 Task: Add Attachment from Google Drive to Card Card0000000287 in Board Board0000000072 in Workspace WS0000000024 in Trello. Add Cover Orange to Card Card0000000287 in Board Board0000000072 in Workspace WS0000000024 in Trello. Add "Add Label …" with "Title" Title0000000287 to Button Button0000000287 to Card Card0000000287 in Board Board0000000072 in Workspace WS0000000024 in Trello. Add Description DS0000000287 to Card Card0000000287 in Board Board0000000072 in Workspace WS0000000024 in Trello. Add Comment CM0000000287 to Card Card0000000287 in Board Board0000000072 in Workspace WS0000000024 in Trello
Action: Mouse moved to (323, 453)
Screenshot: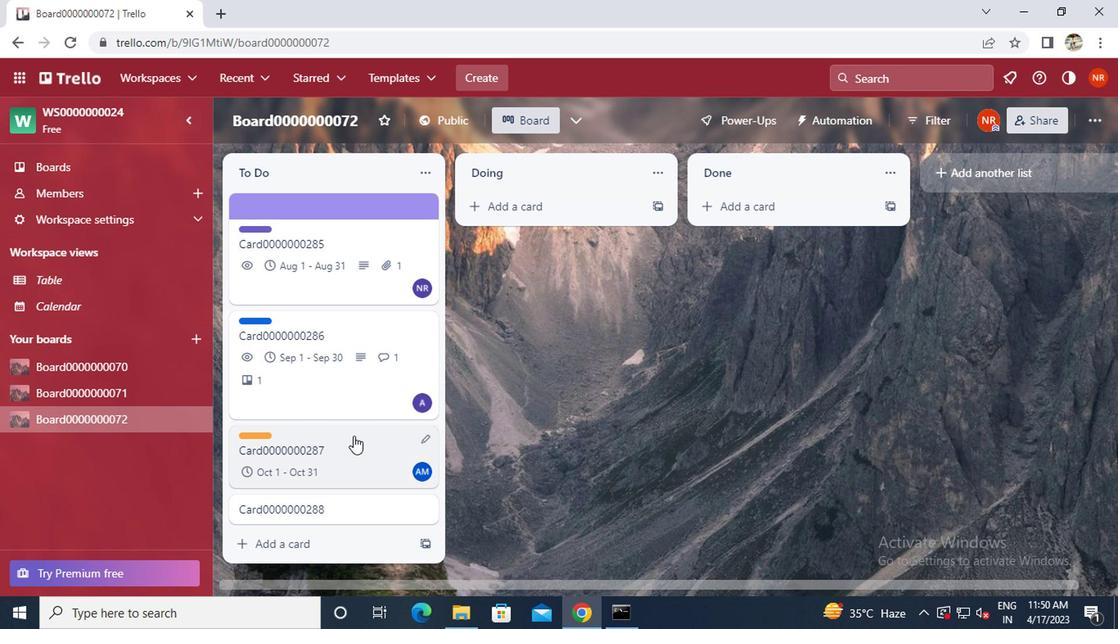 
Action: Mouse pressed left at (323, 453)
Screenshot: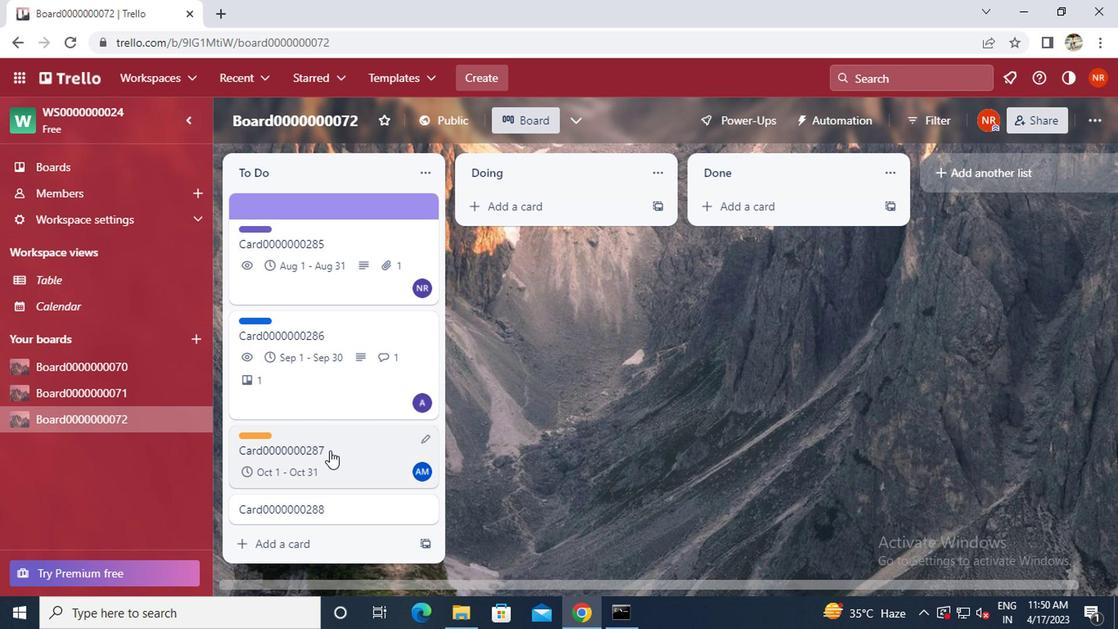 
Action: Mouse moved to (735, 340)
Screenshot: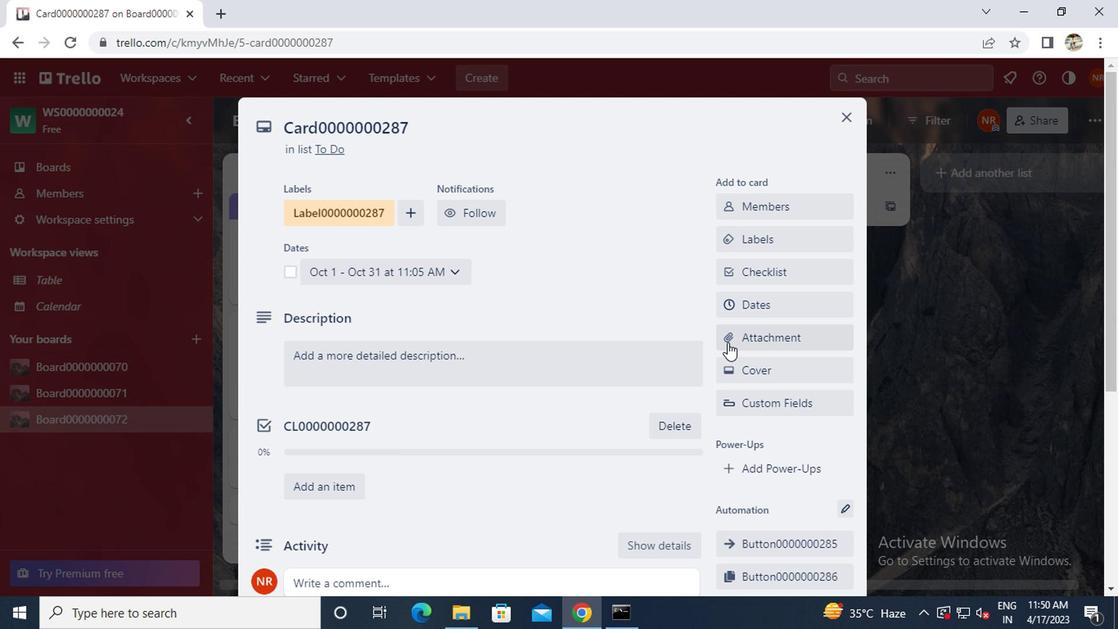 
Action: Mouse pressed left at (735, 340)
Screenshot: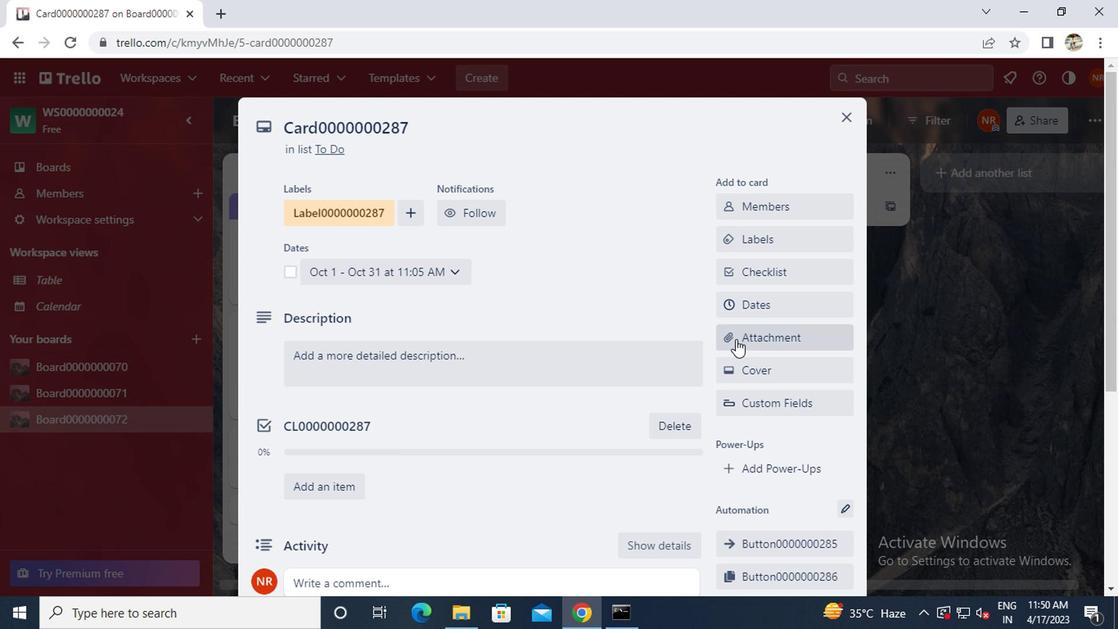 
Action: Mouse moved to (725, 201)
Screenshot: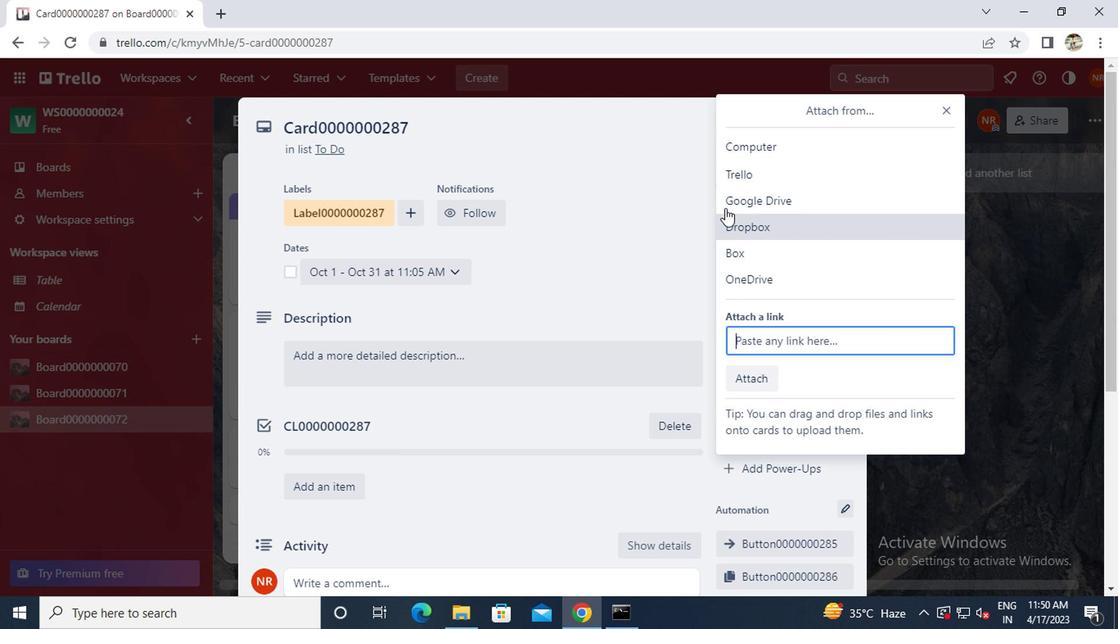 
Action: Mouse pressed left at (725, 201)
Screenshot: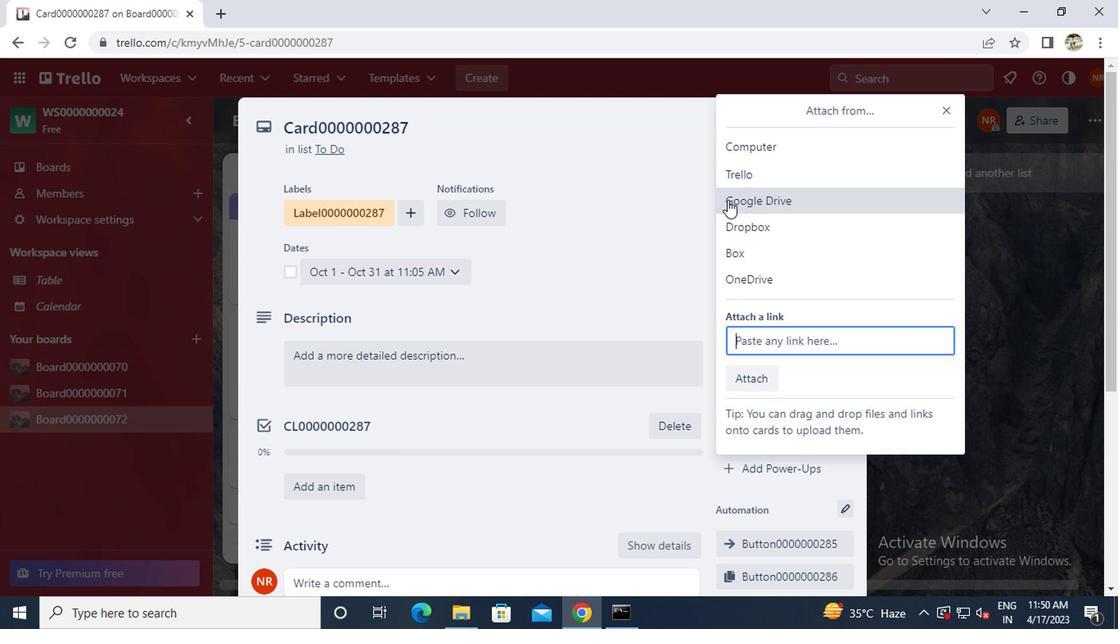 
Action: Mouse moved to (439, 362)
Screenshot: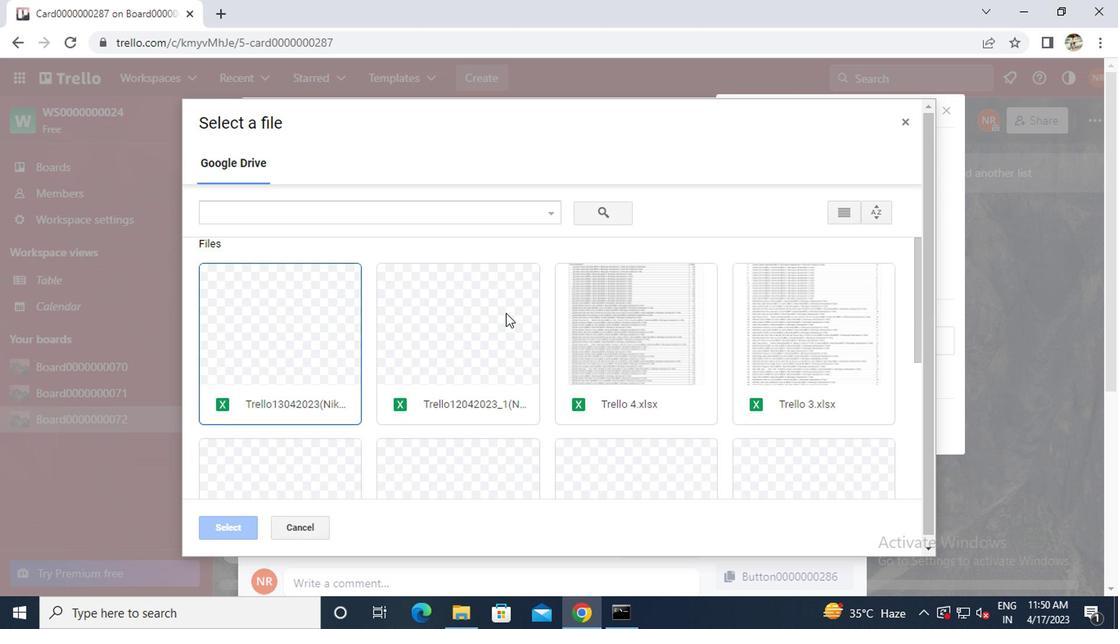 
Action: Mouse pressed left at (439, 362)
Screenshot: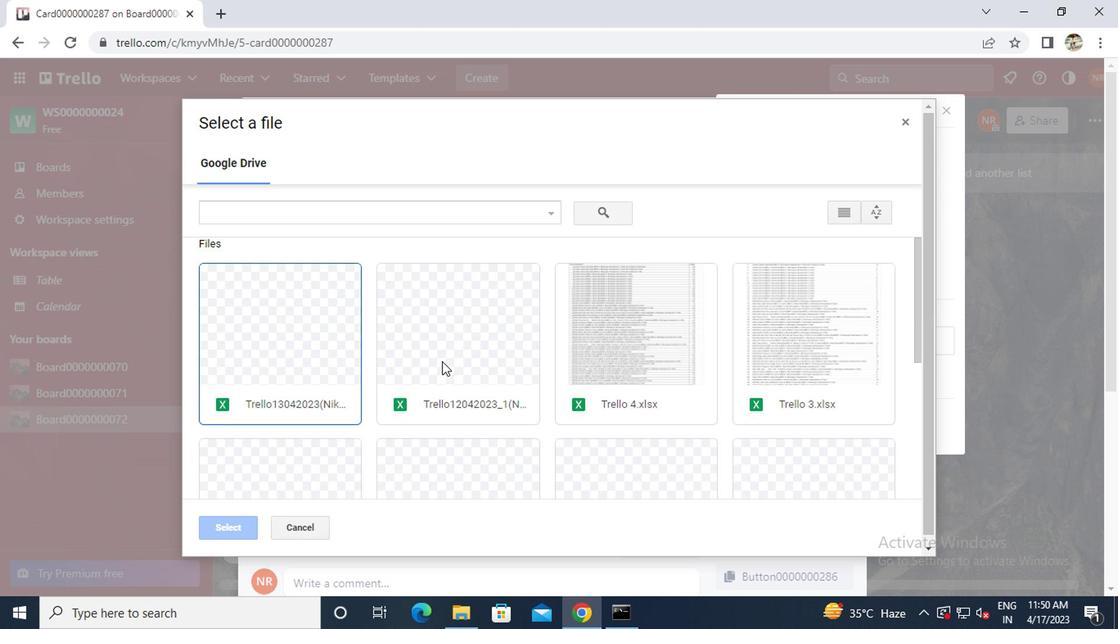 
Action: Mouse moved to (224, 528)
Screenshot: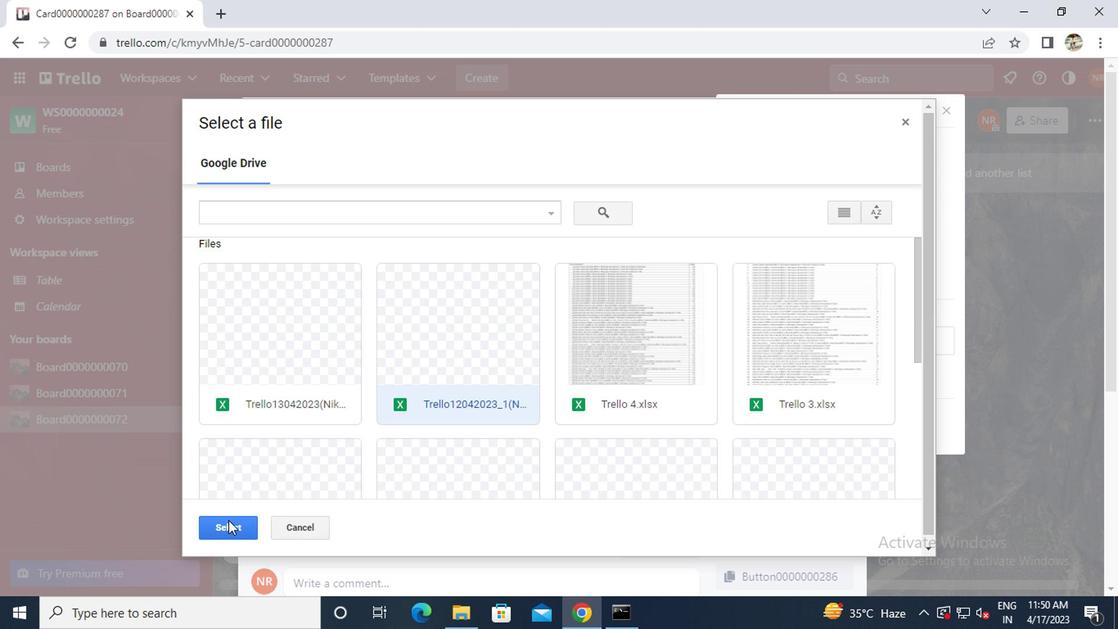 
Action: Mouse pressed left at (224, 528)
Screenshot: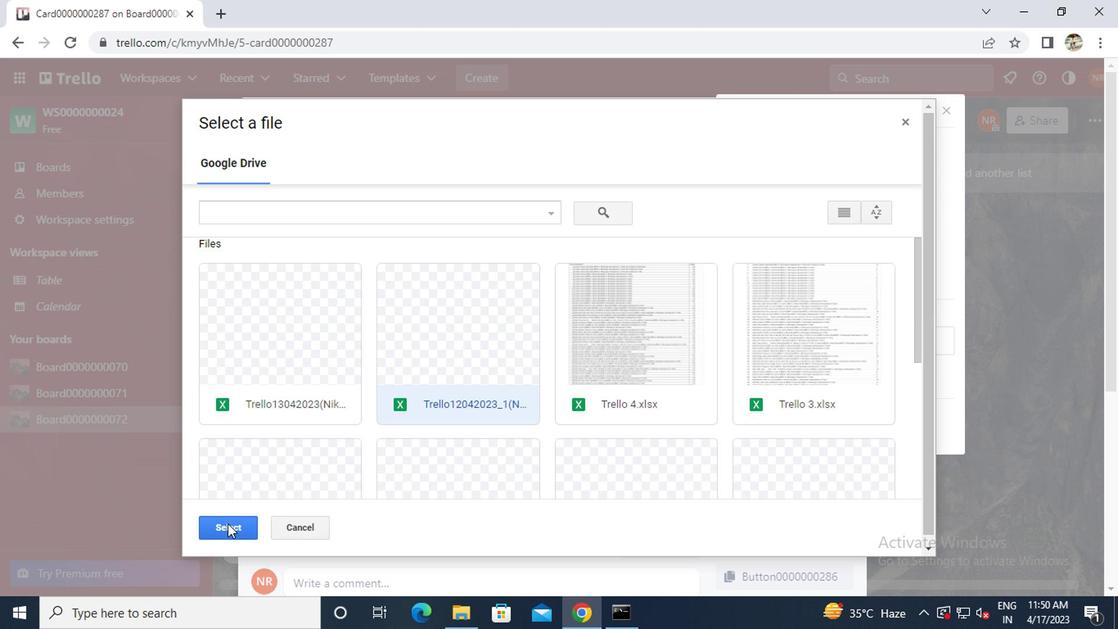
Action: Mouse moved to (736, 361)
Screenshot: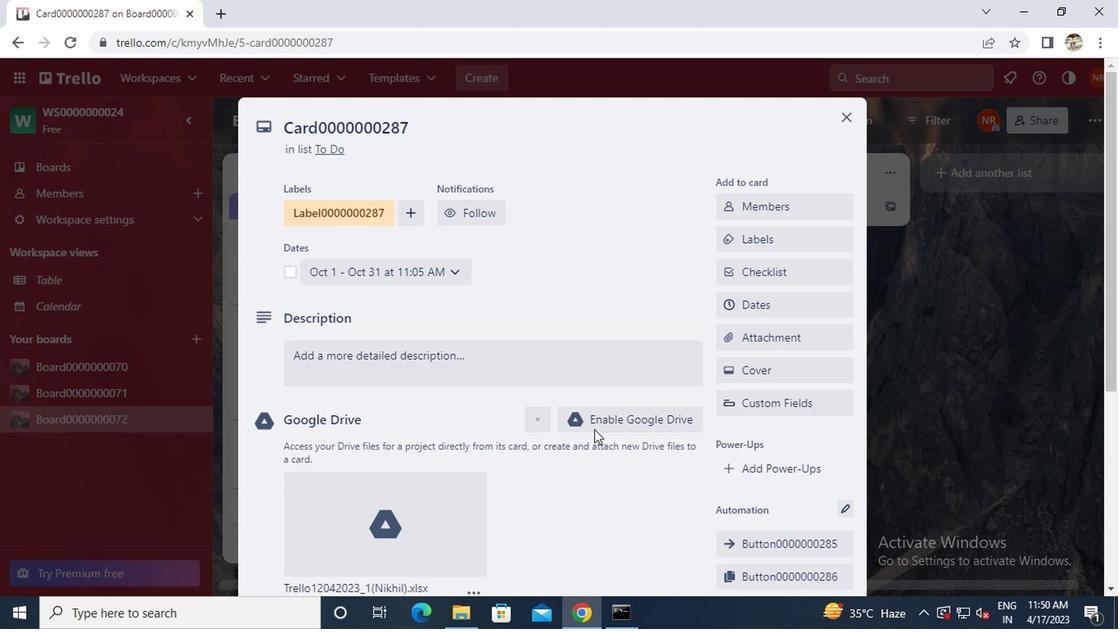 
Action: Mouse pressed left at (736, 361)
Screenshot: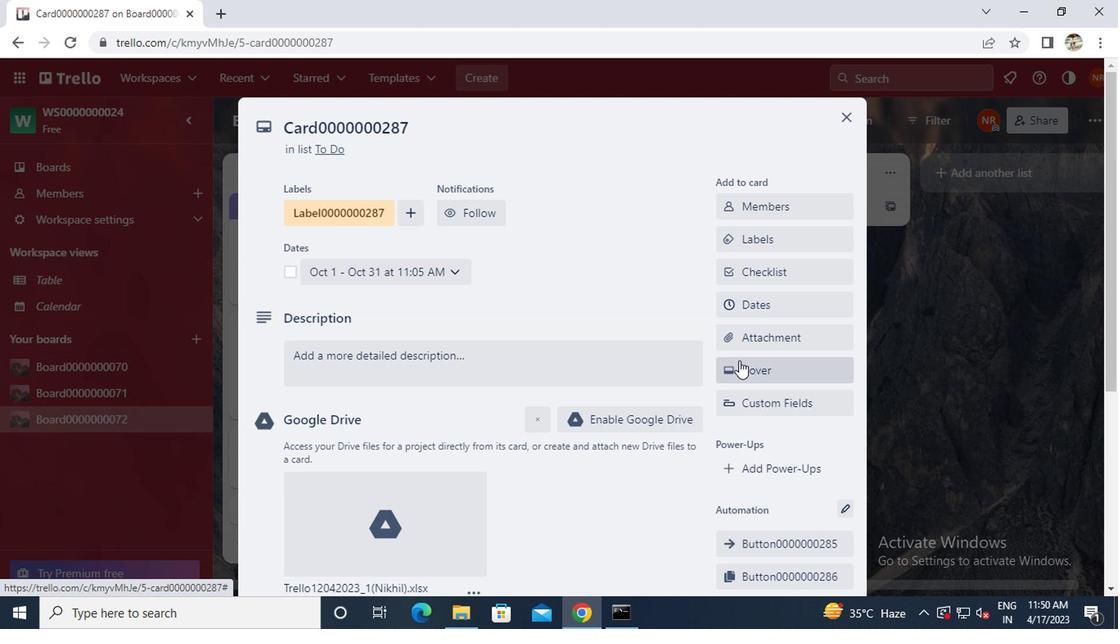 
Action: Mouse moved to (847, 264)
Screenshot: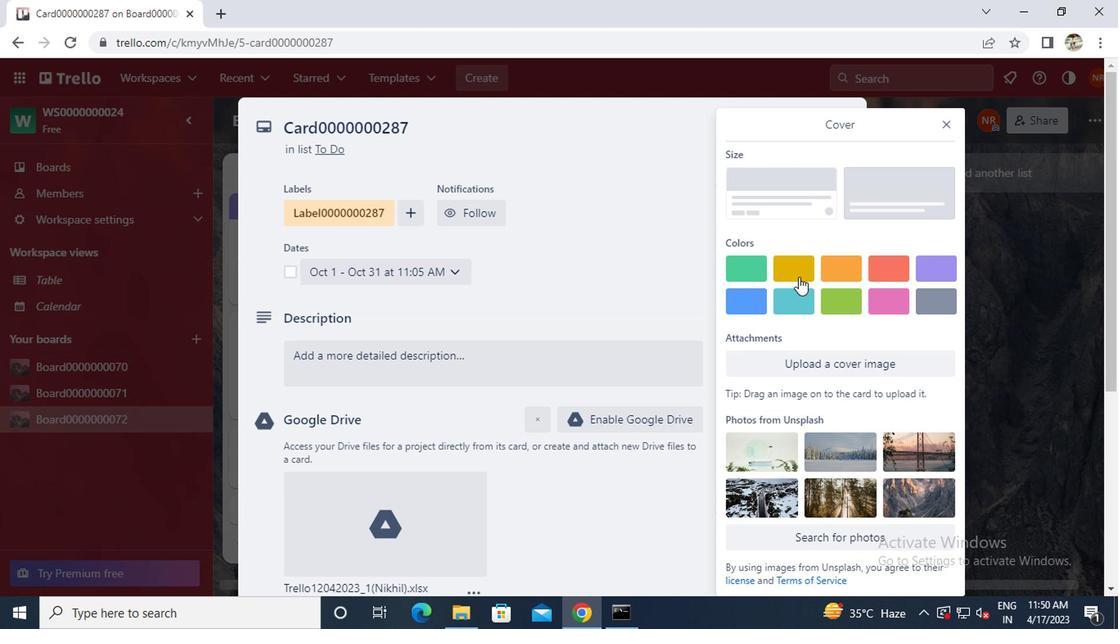 
Action: Mouse pressed left at (847, 264)
Screenshot: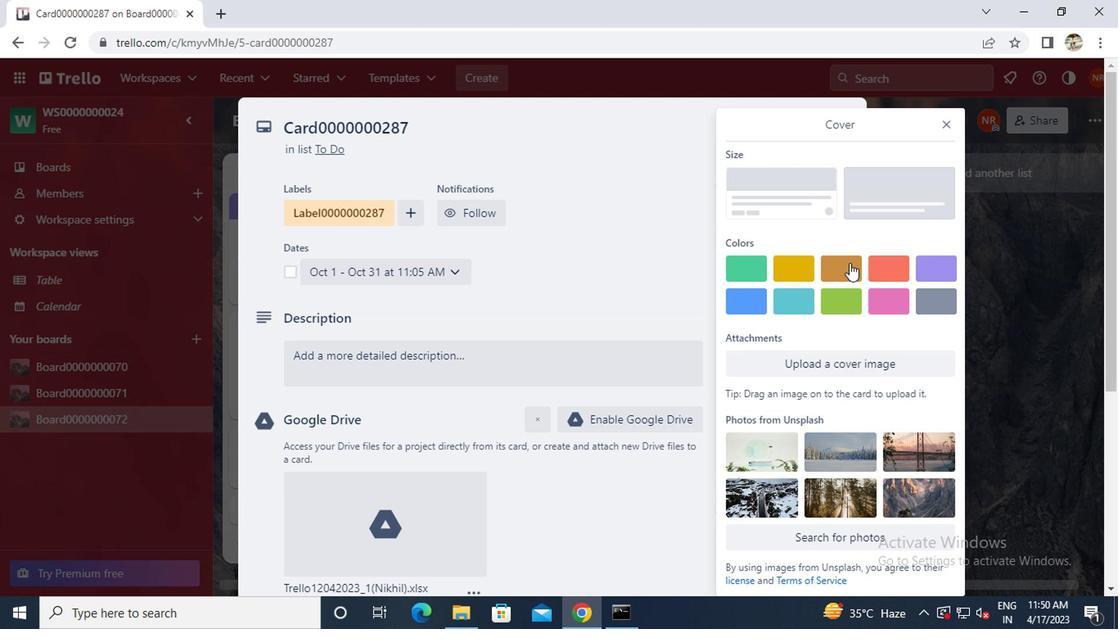 
Action: Mouse moved to (945, 116)
Screenshot: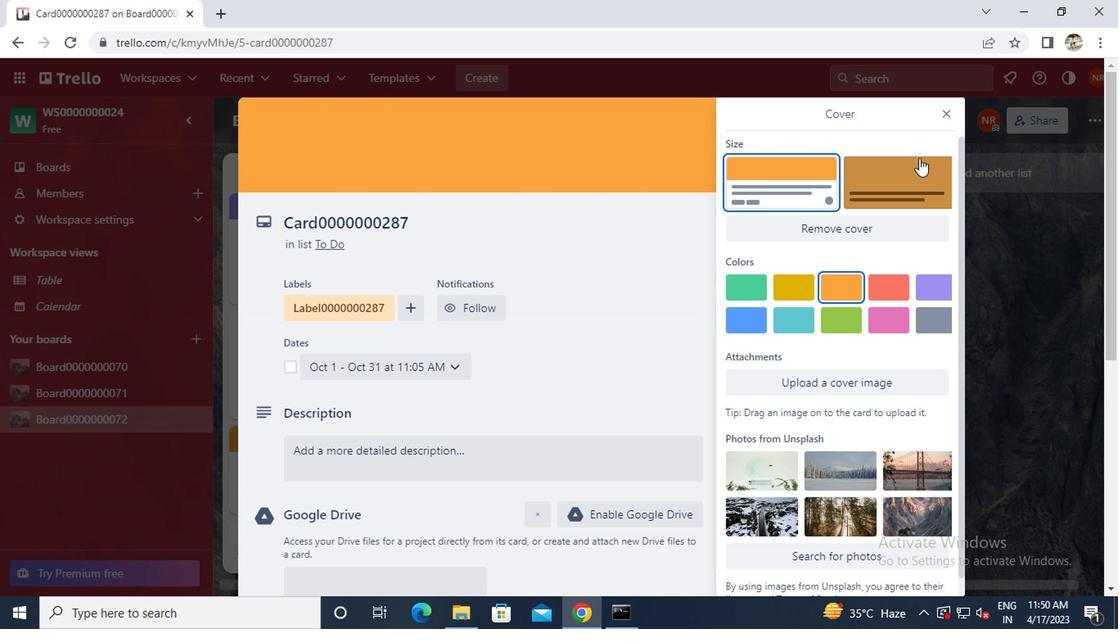 
Action: Mouse pressed left at (945, 116)
Screenshot: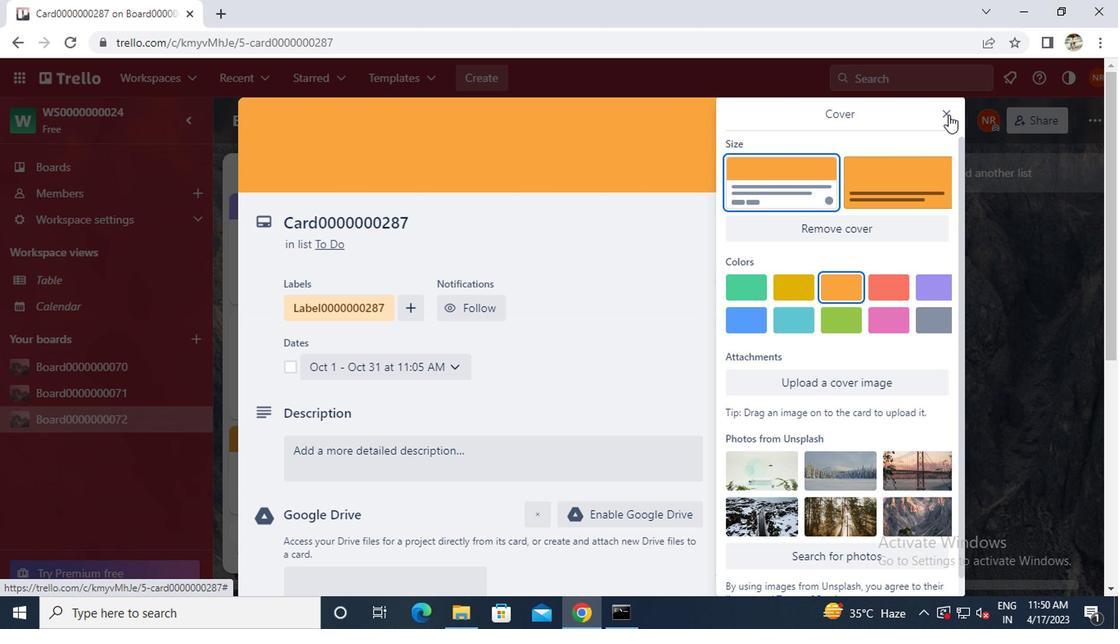 
Action: Mouse moved to (814, 280)
Screenshot: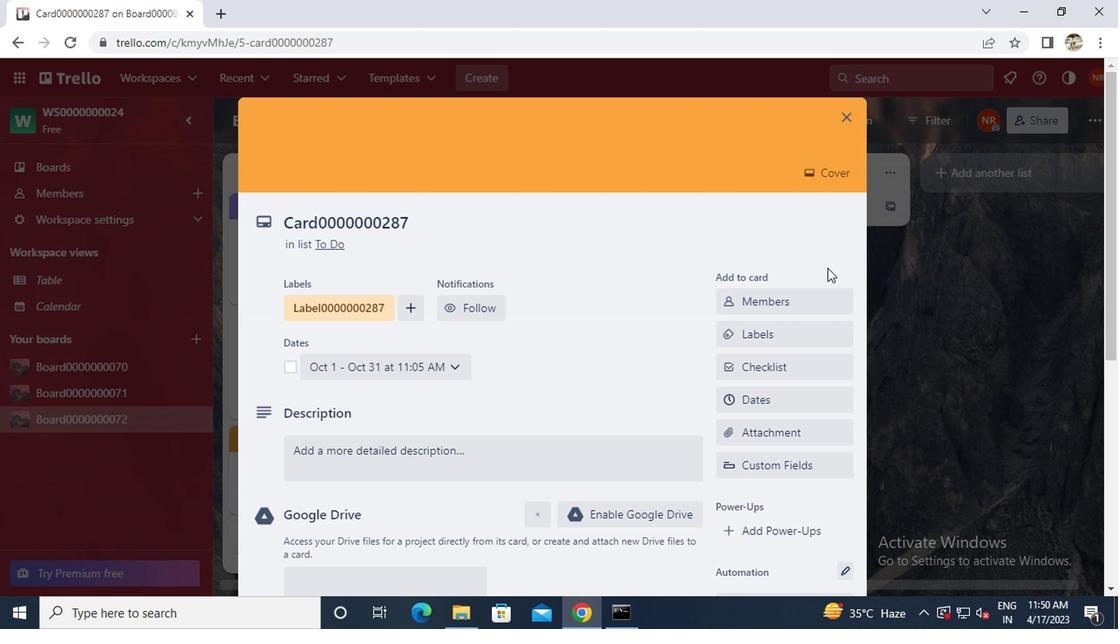 
Action: Mouse scrolled (814, 279) with delta (0, -1)
Screenshot: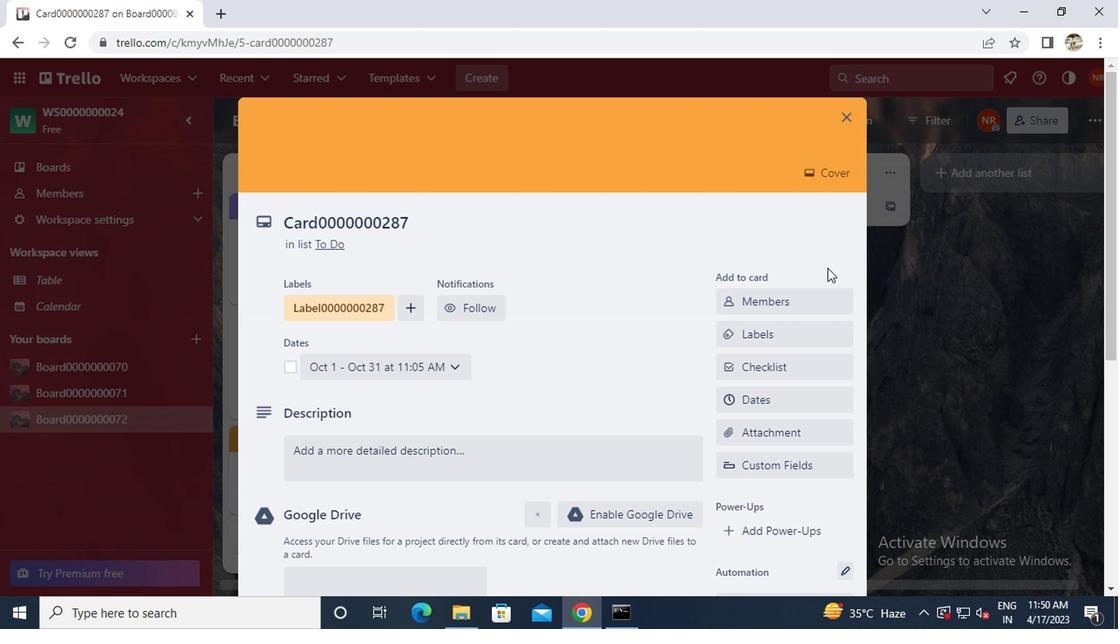 
Action: Mouse moved to (808, 285)
Screenshot: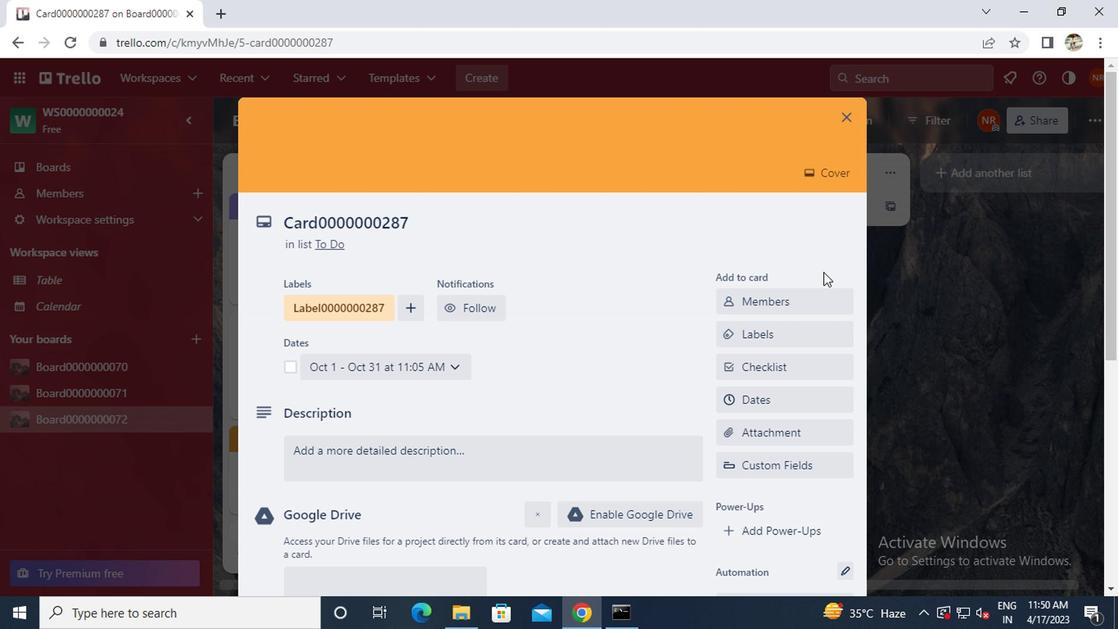 
Action: Mouse scrolled (808, 284) with delta (0, 0)
Screenshot: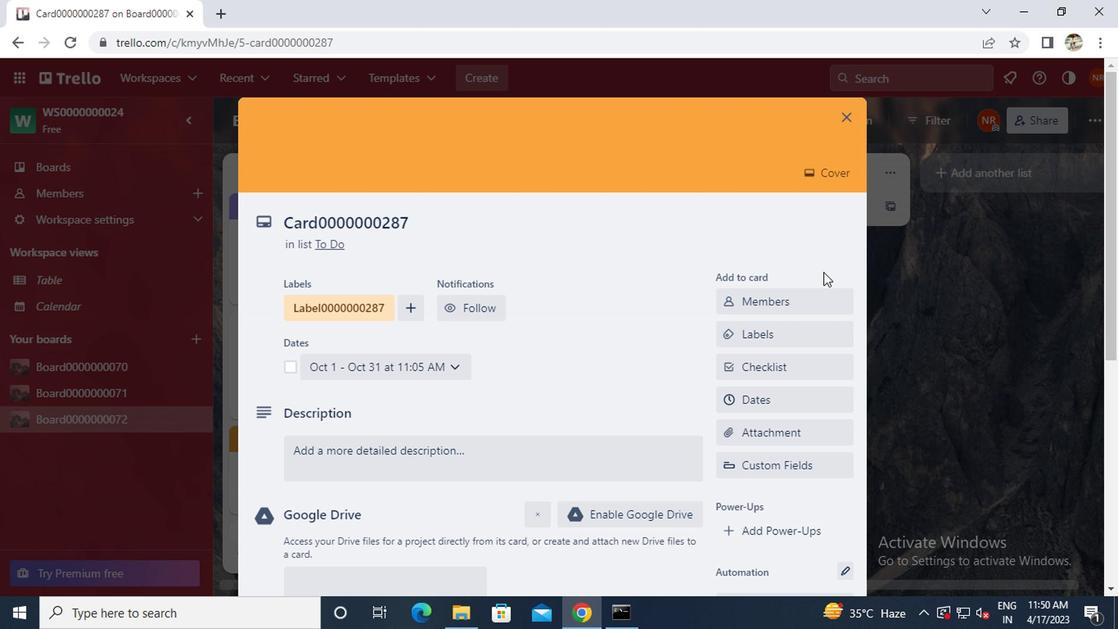 
Action: Mouse moved to (786, 298)
Screenshot: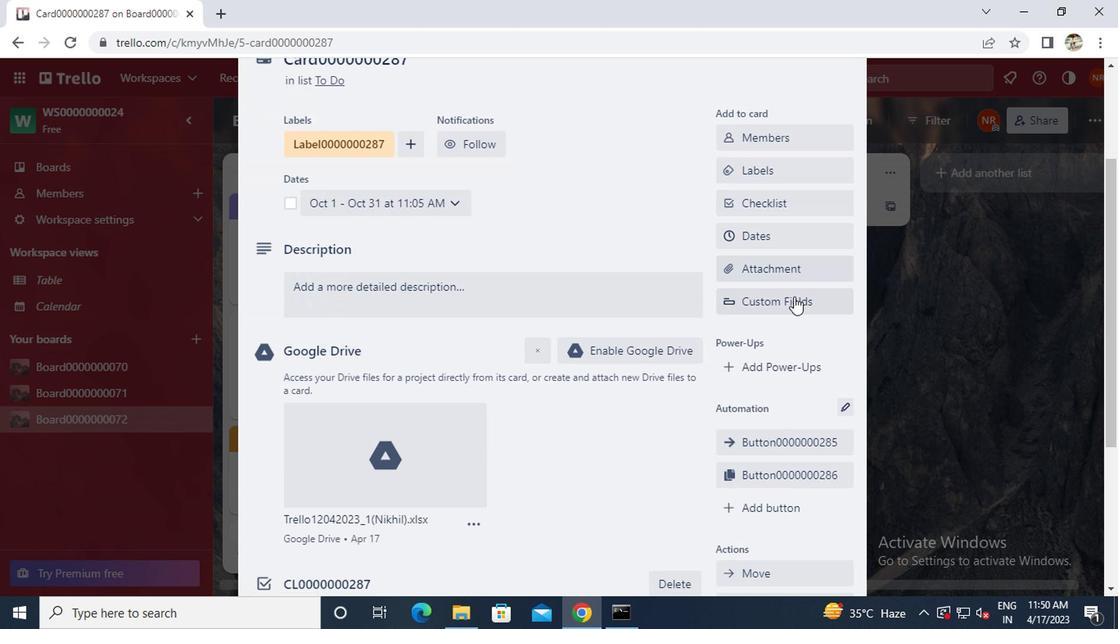 
Action: Mouse scrolled (786, 297) with delta (0, -1)
Screenshot: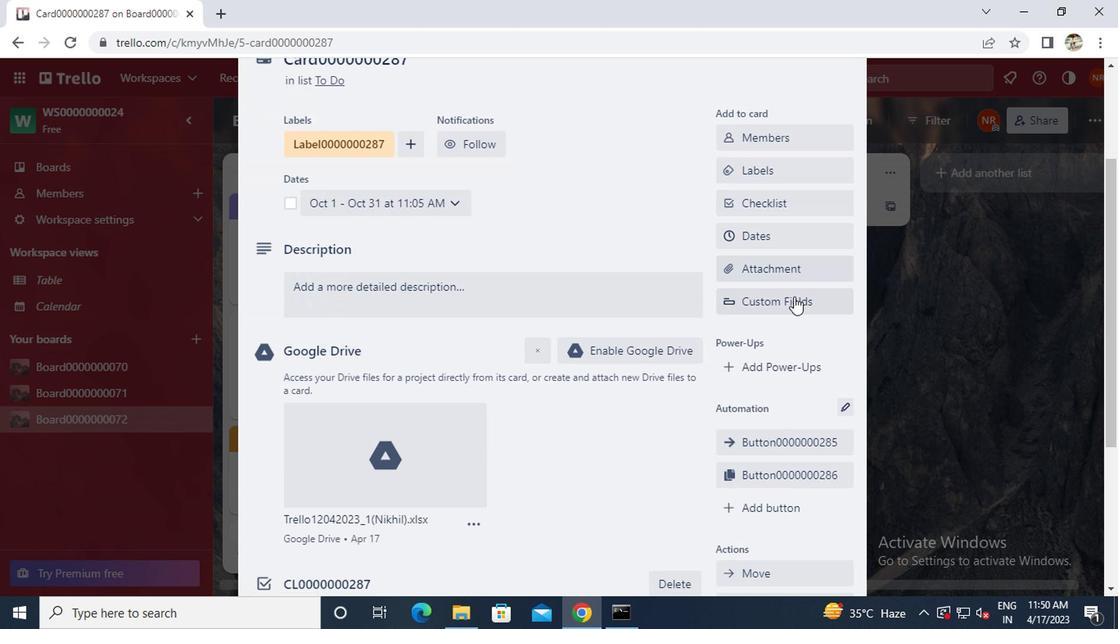 
Action: Mouse moved to (780, 300)
Screenshot: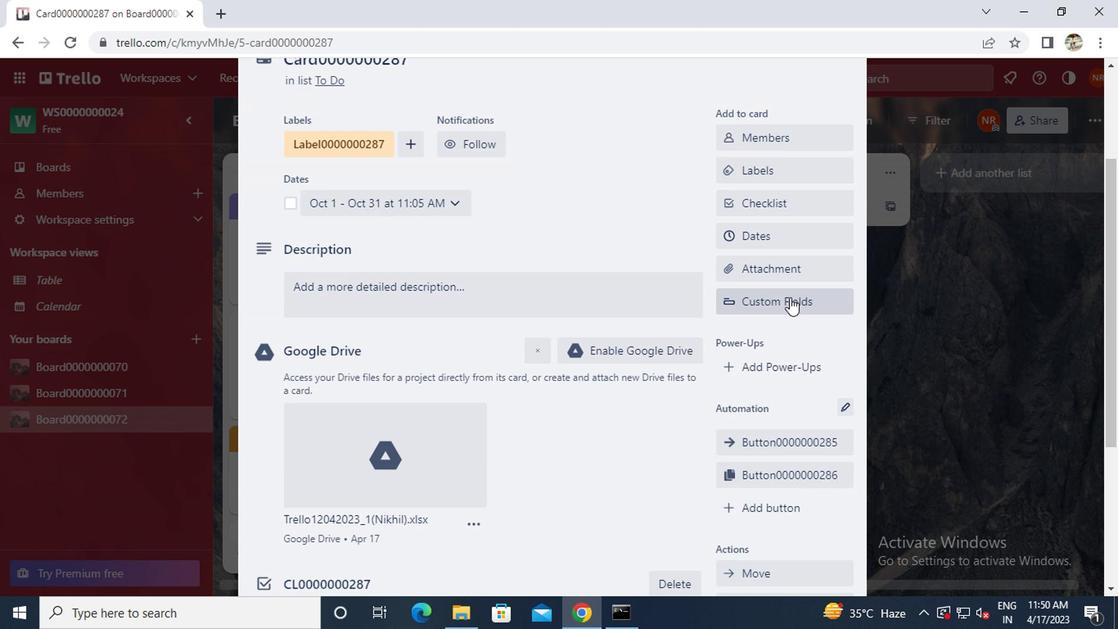 
Action: Mouse scrolled (780, 299) with delta (0, 0)
Screenshot: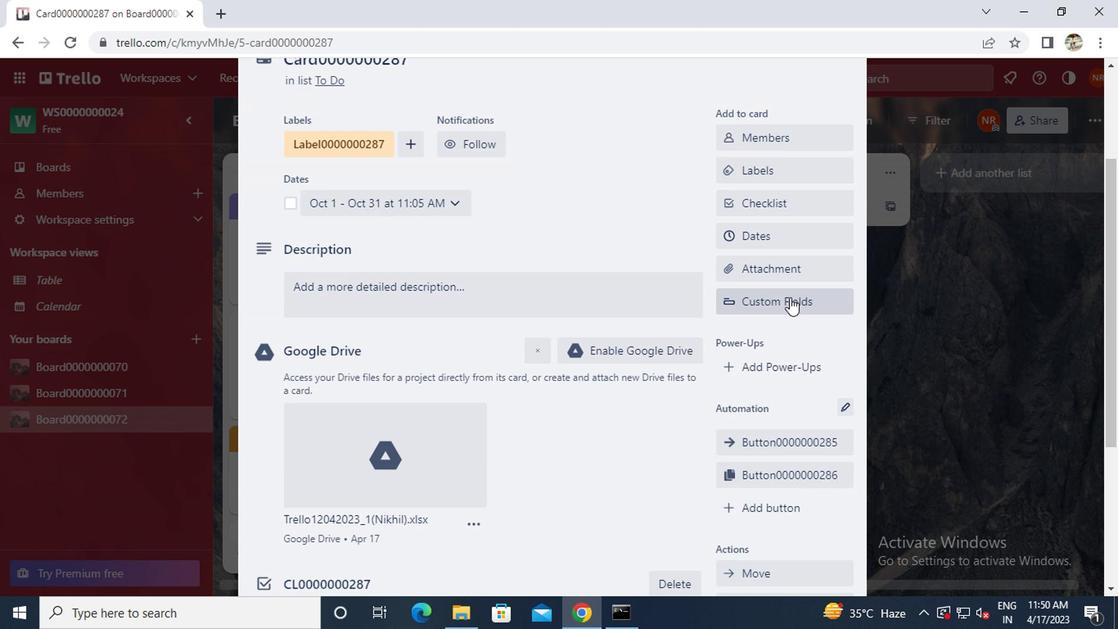 
Action: Mouse moved to (754, 354)
Screenshot: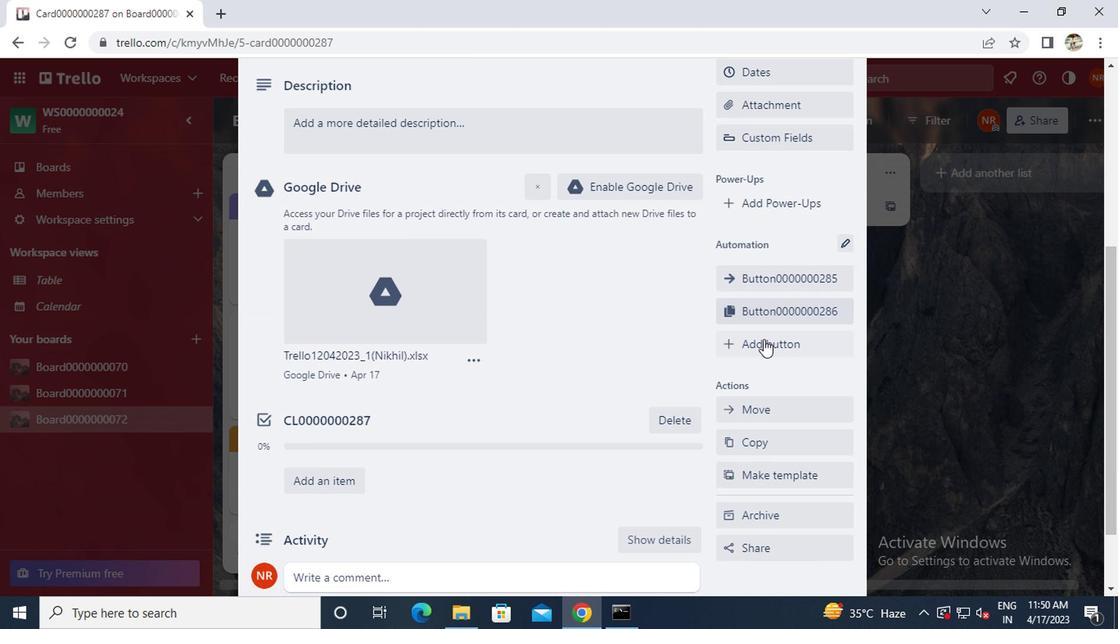 
Action: Mouse pressed left at (754, 354)
Screenshot: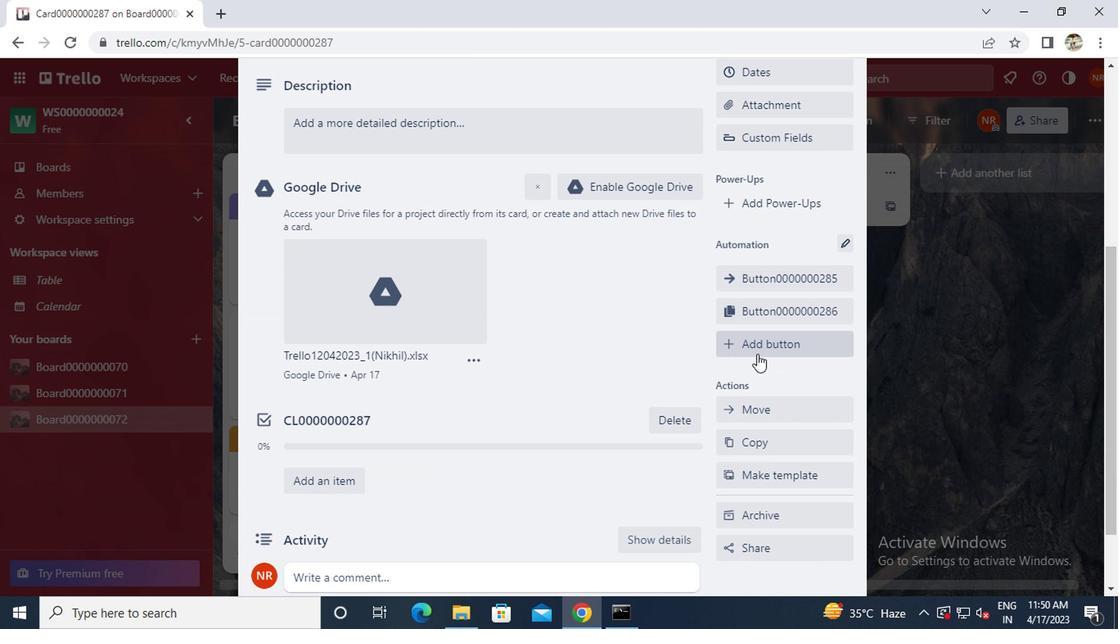 
Action: Mouse moved to (758, 249)
Screenshot: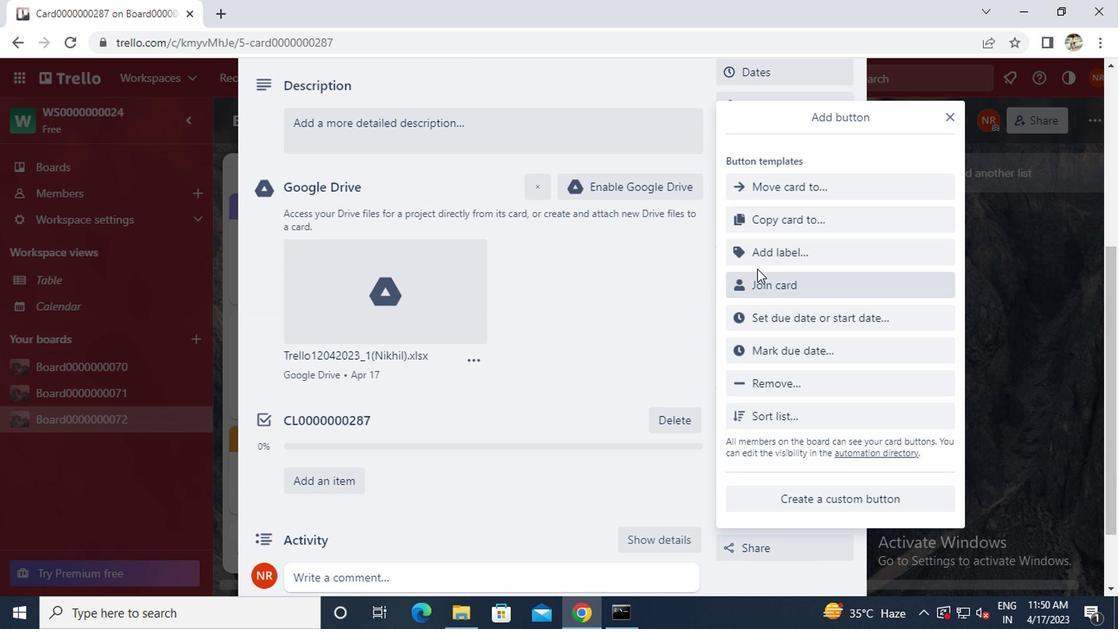 
Action: Mouse pressed left at (758, 249)
Screenshot: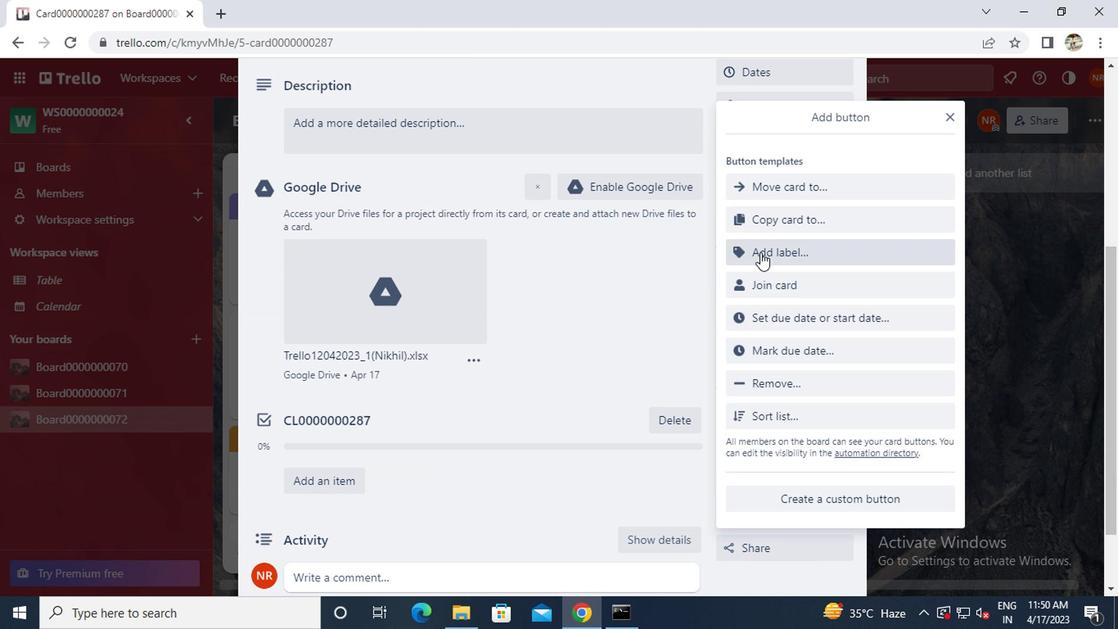
Action: Key pressed t<Key.caps_lock>itt
Screenshot: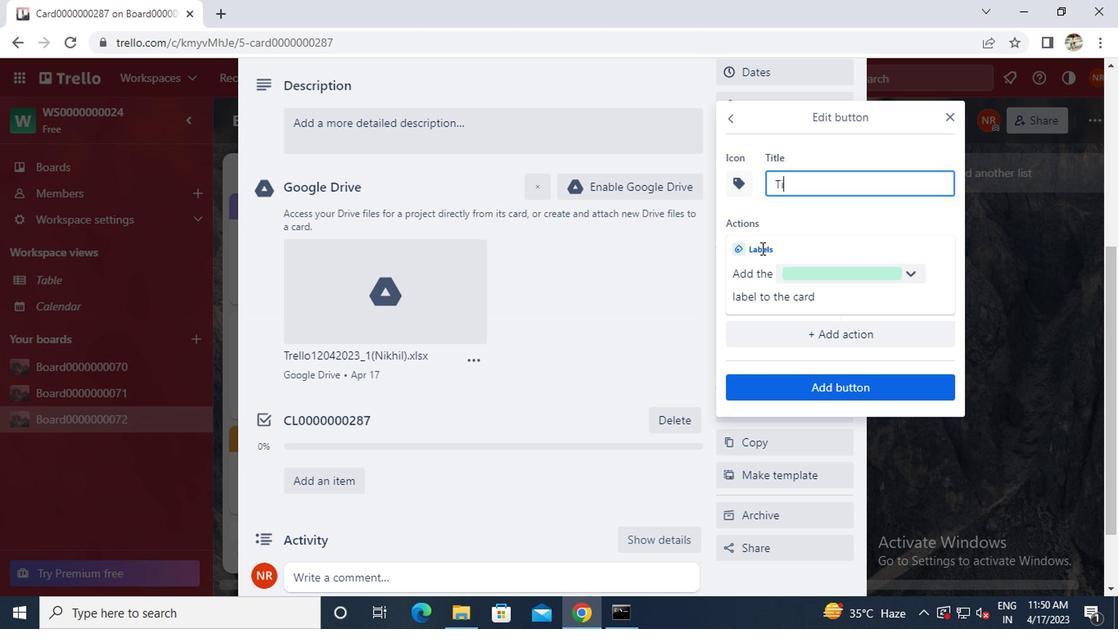 
Action: Mouse moved to (758, 248)
Screenshot: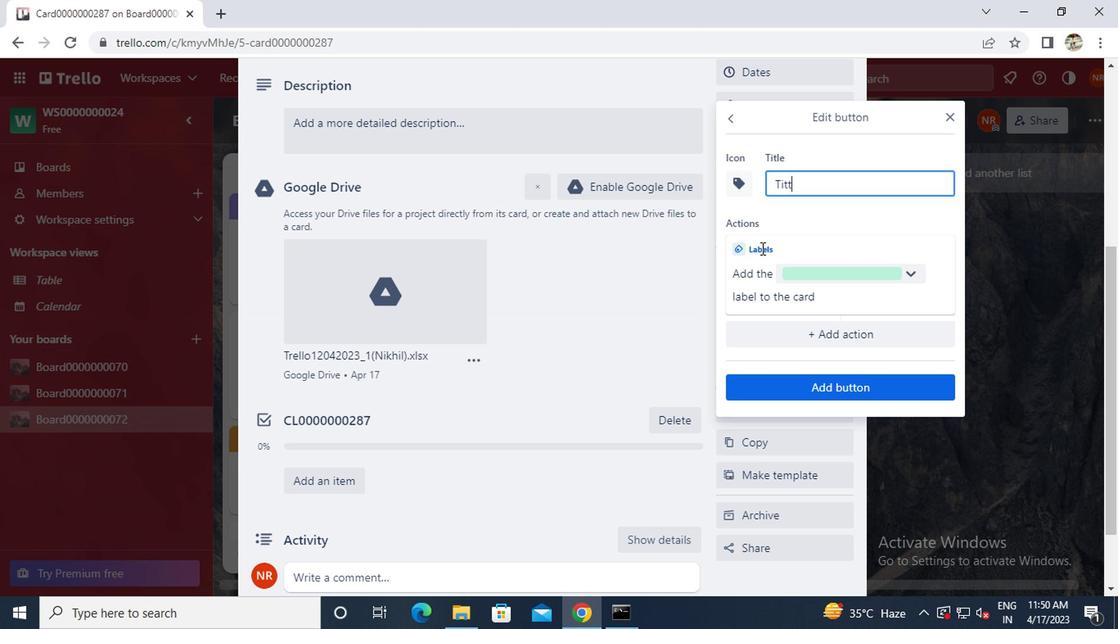
Action: Key pressed l
Screenshot: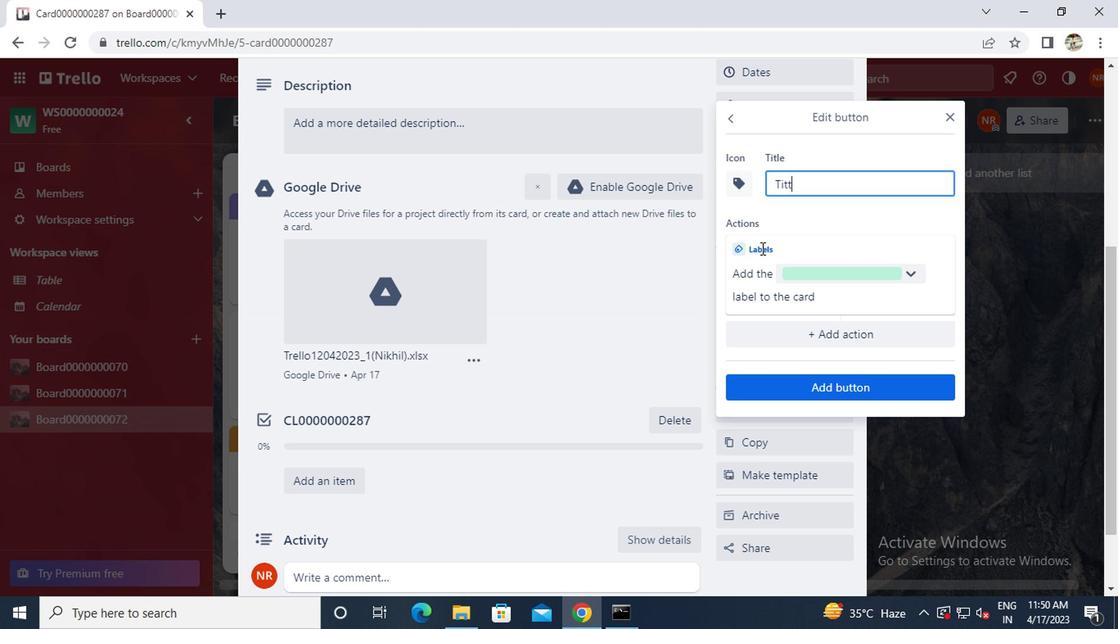 
Action: Mouse moved to (758, 246)
Screenshot: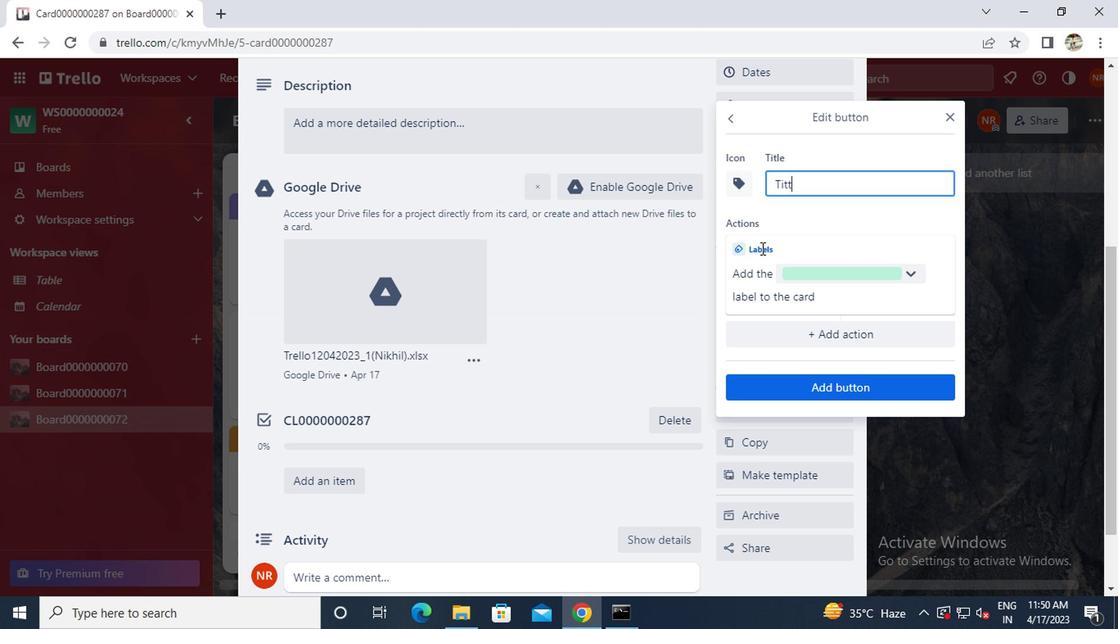 
Action: Key pressed e0000000287
Screenshot: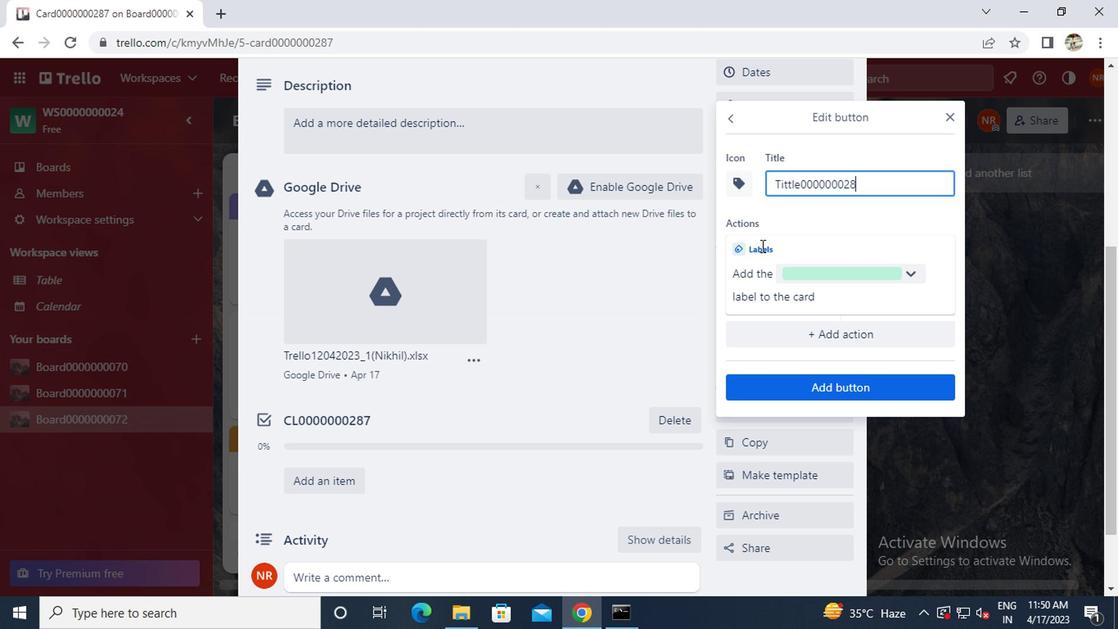 
Action: Mouse moved to (786, 386)
Screenshot: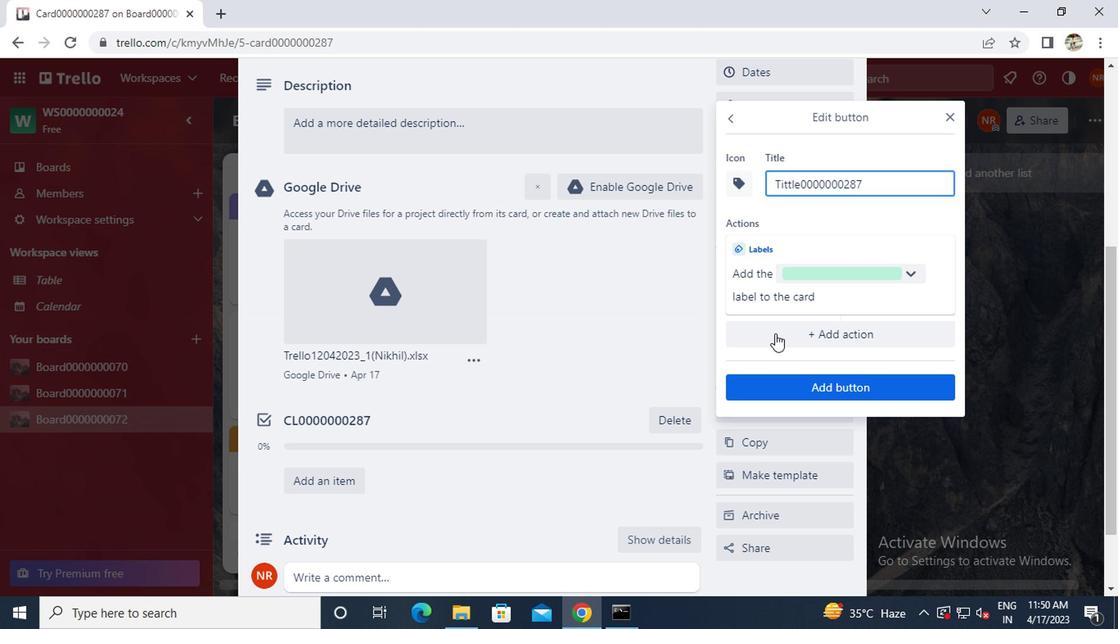 
Action: Mouse pressed left at (786, 386)
Screenshot: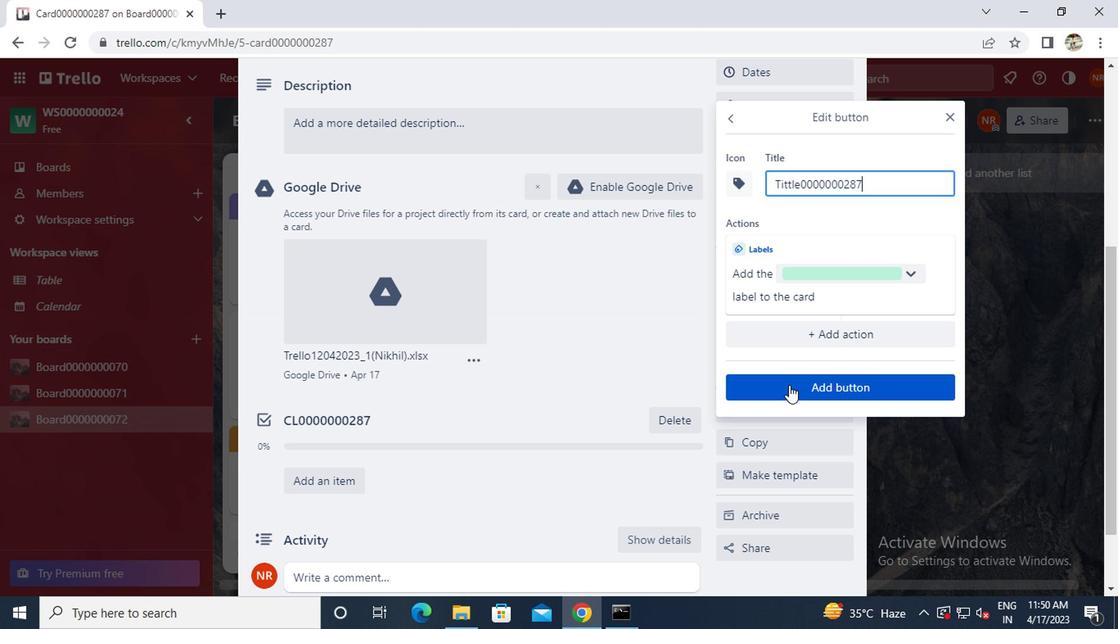 
Action: Mouse moved to (534, 394)
Screenshot: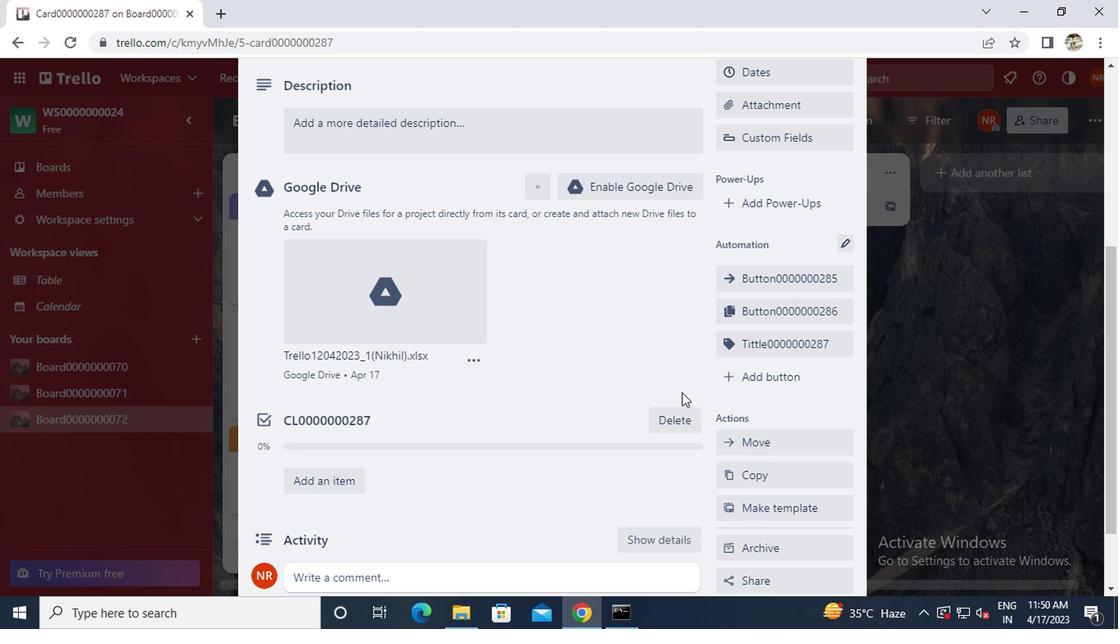 
Action: Mouse scrolled (534, 394) with delta (0, 0)
Screenshot: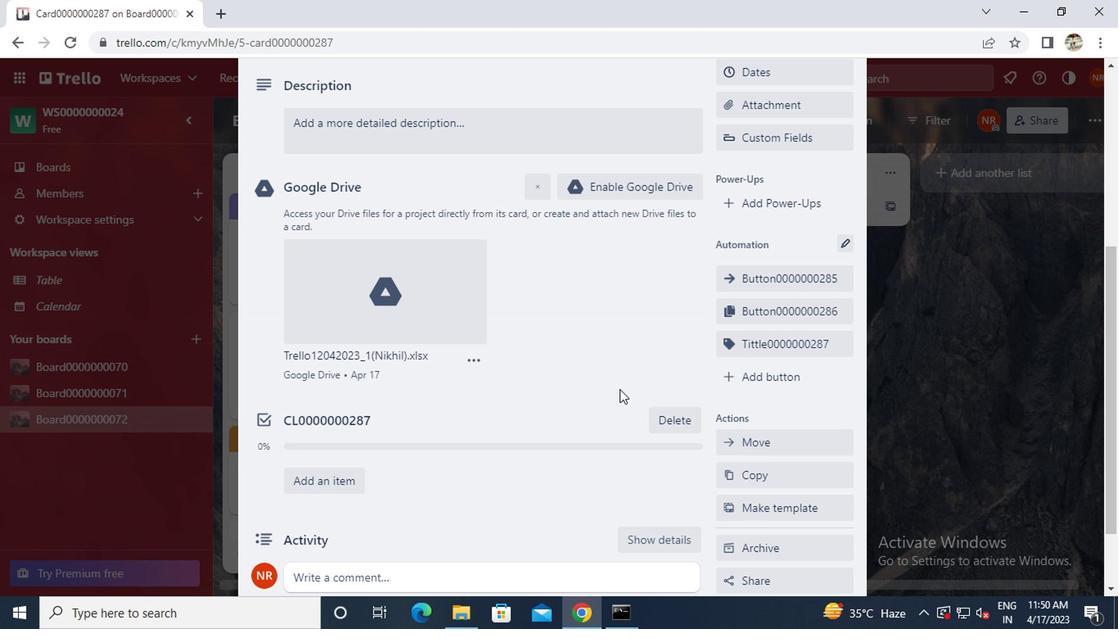 
Action: Mouse scrolled (534, 394) with delta (0, 0)
Screenshot: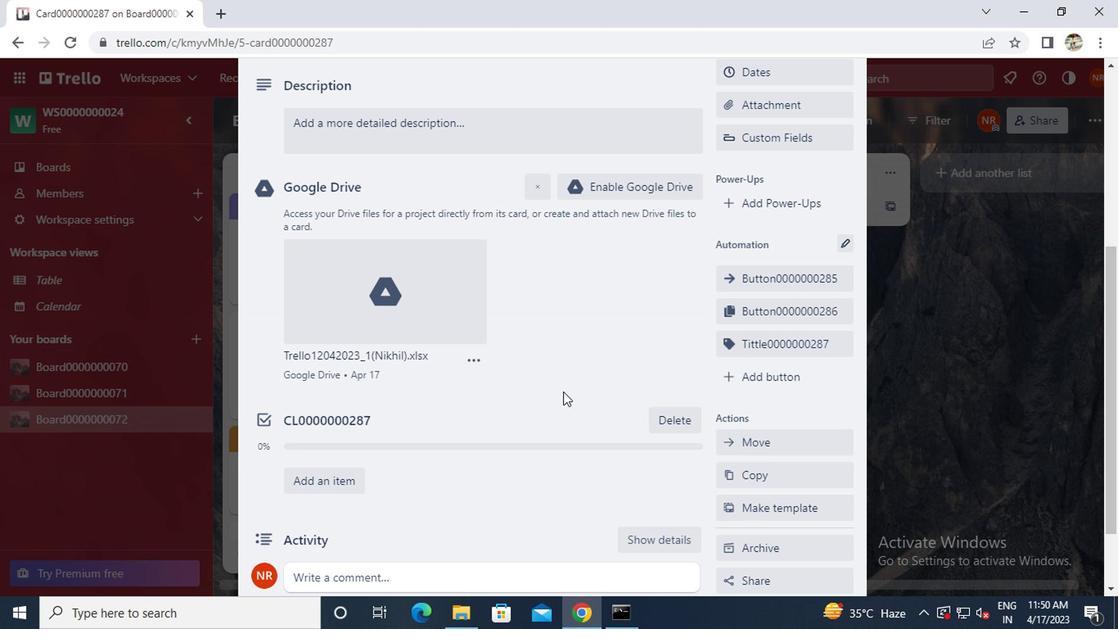 
Action: Mouse moved to (484, 305)
Screenshot: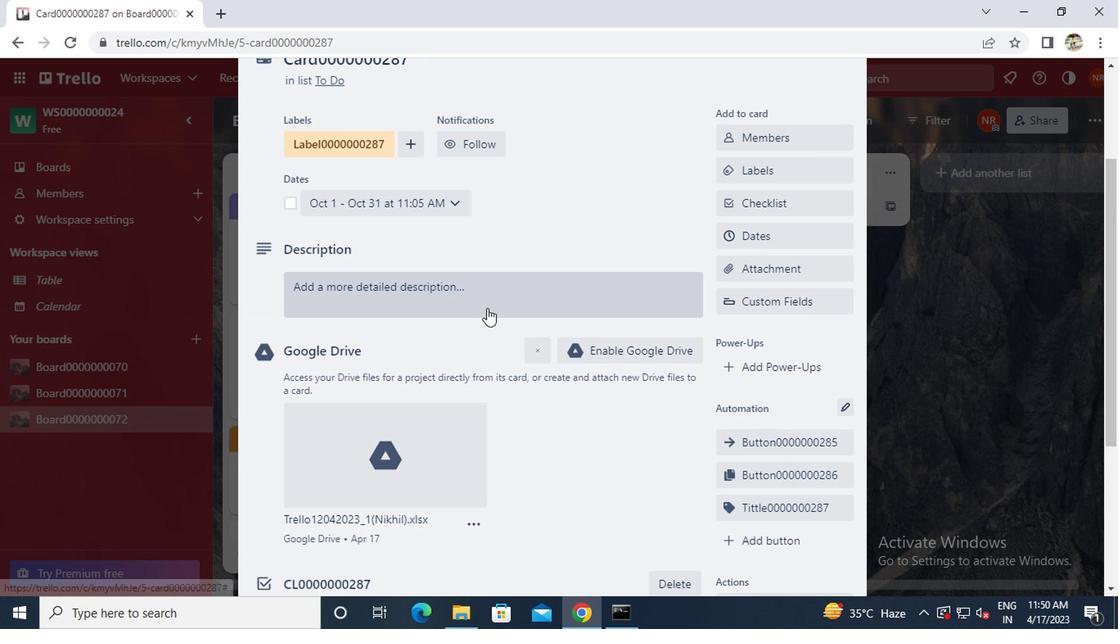 
Action: Mouse pressed left at (484, 305)
Screenshot: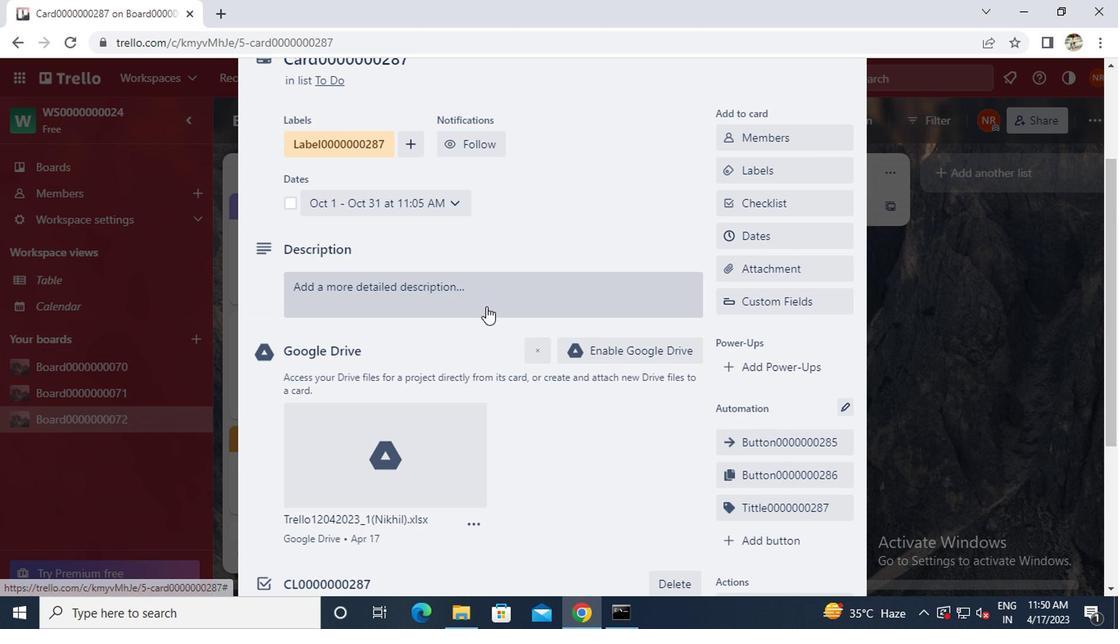 
Action: Key pressed <Key.caps_lock>ds0000000287
Screenshot: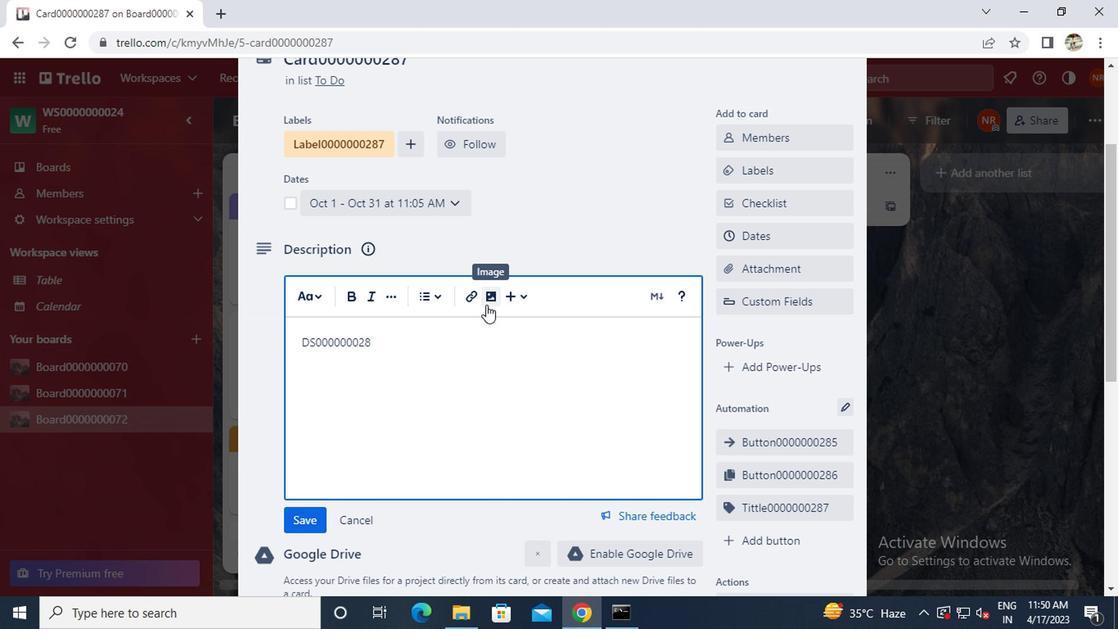 
Action: Mouse moved to (302, 524)
Screenshot: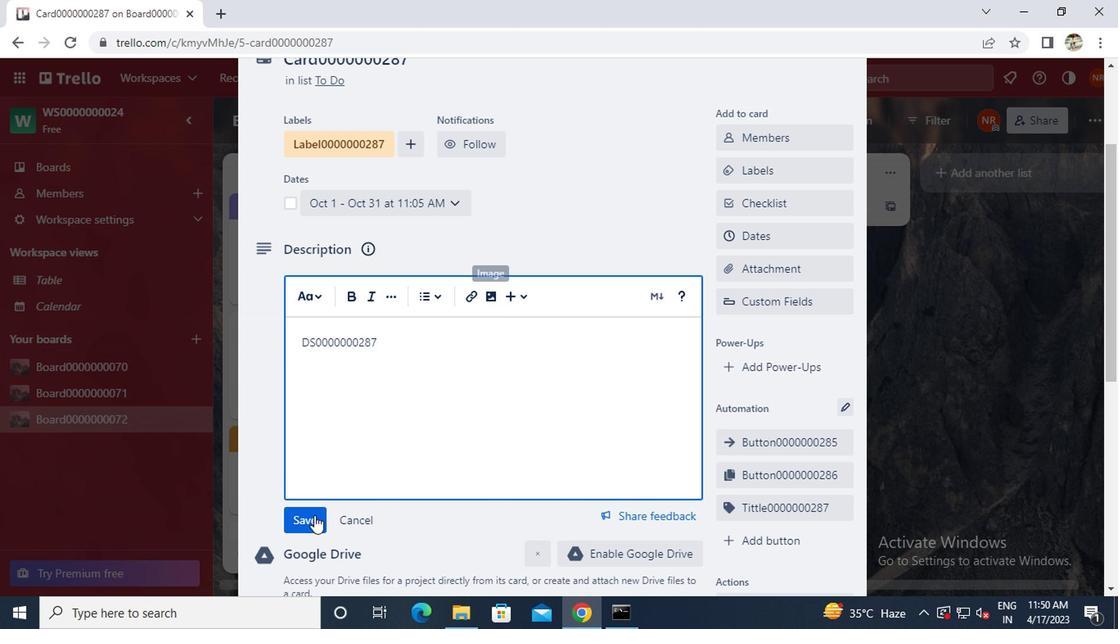 
Action: Mouse pressed left at (302, 524)
Screenshot: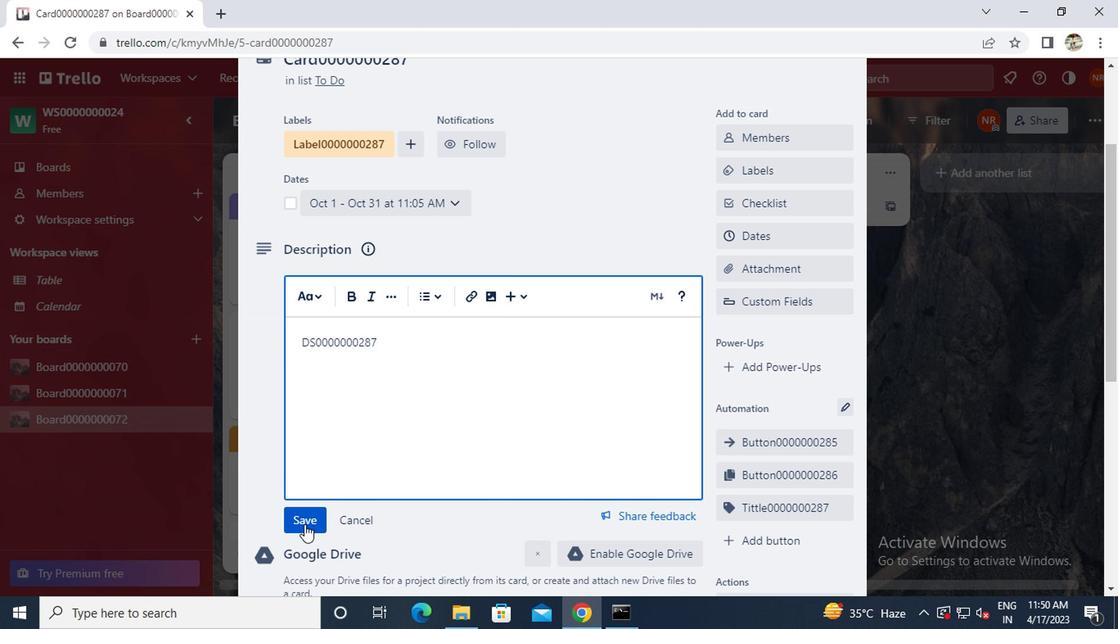 
Action: Mouse moved to (315, 513)
Screenshot: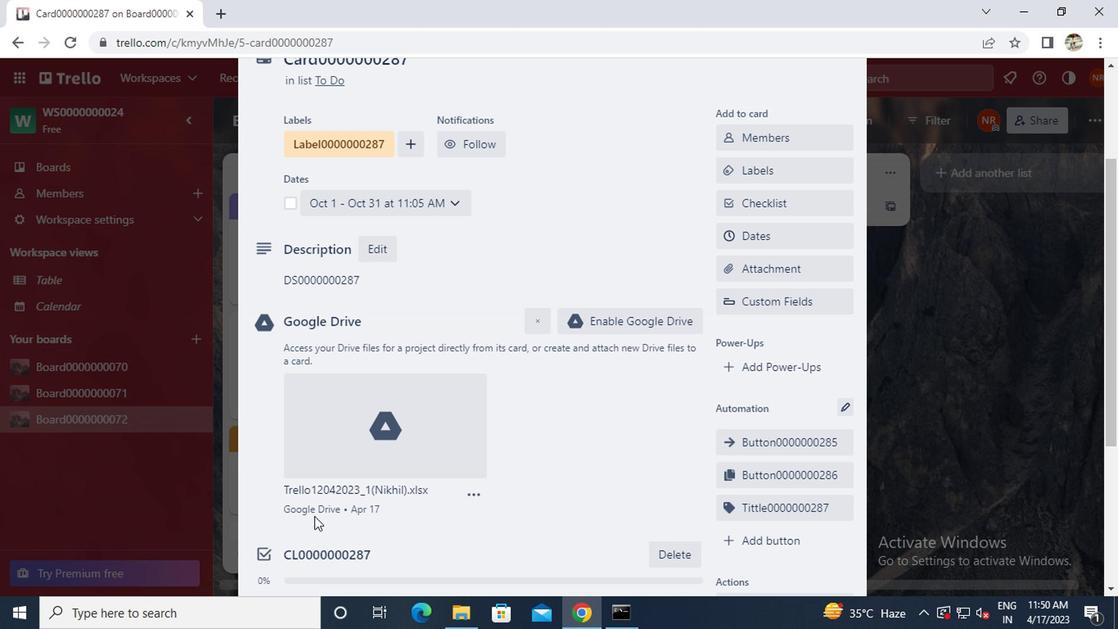
Action: Mouse scrolled (315, 512) with delta (0, 0)
Screenshot: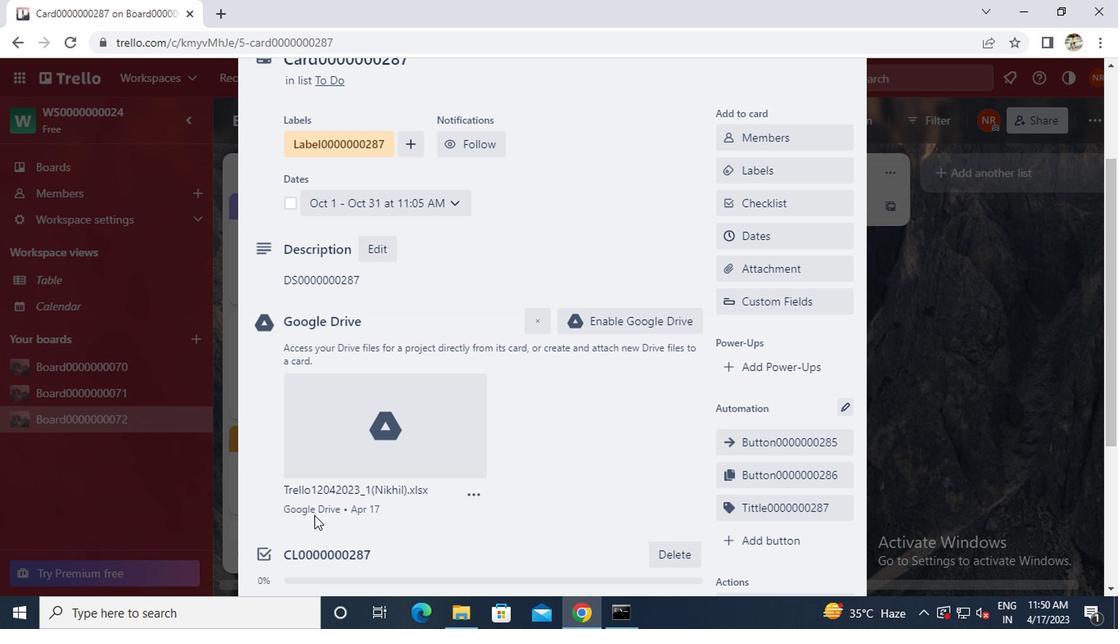
Action: Mouse moved to (315, 512)
Screenshot: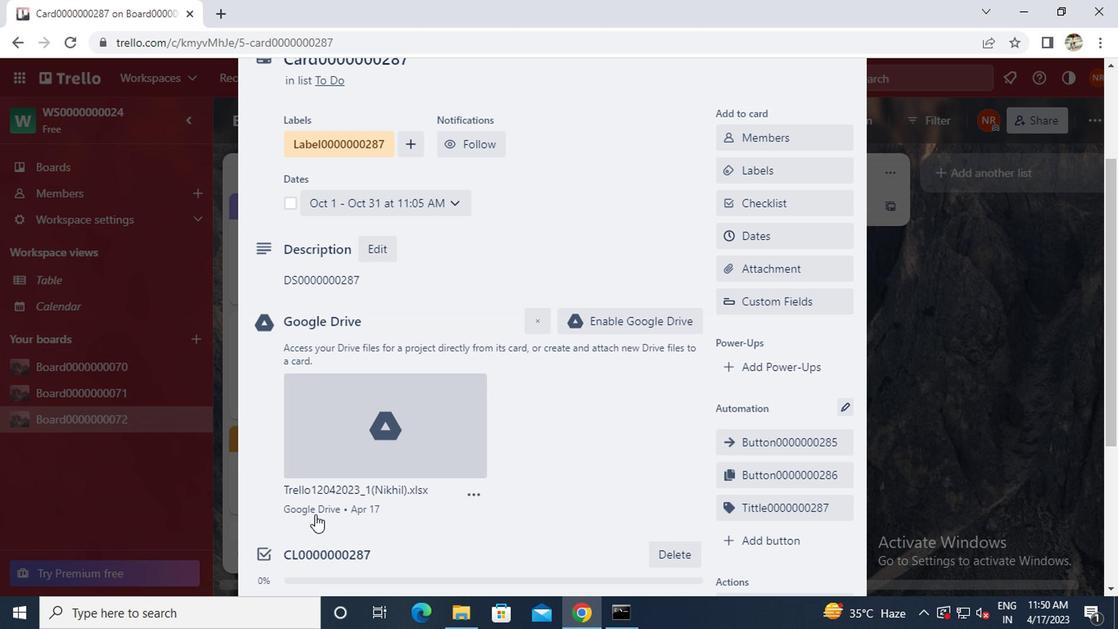 
Action: Mouse scrolled (315, 511) with delta (0, -1)
Screenshot: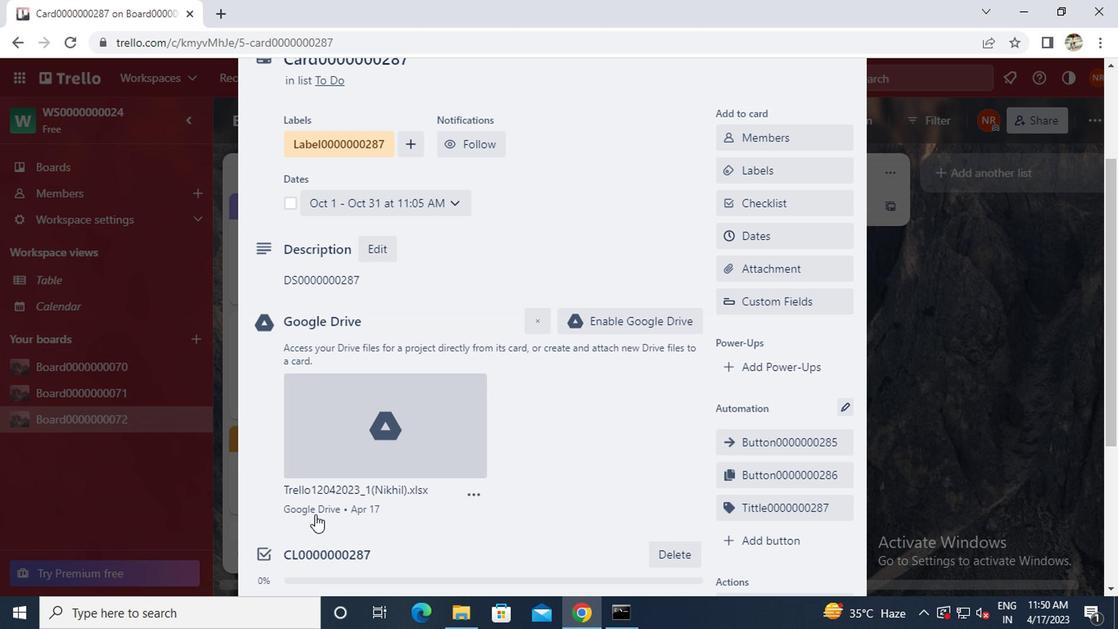 
Action: Mouse moved to (314, 521)
Screenshot: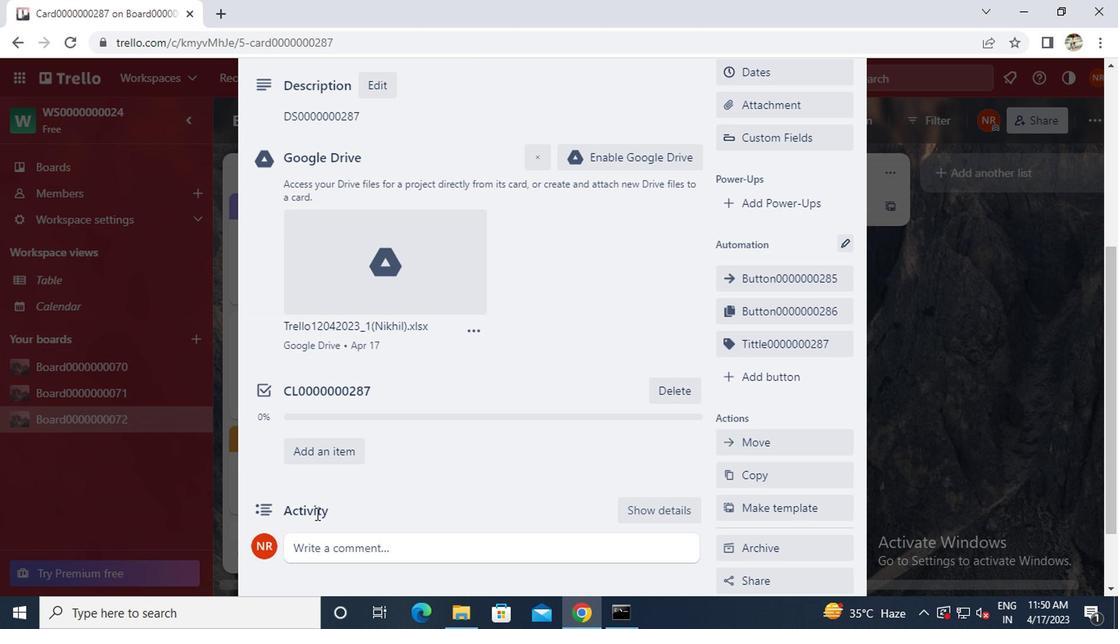 
Action: Mouse scrolled (314, 520) with delta (0, 0)
Screenshot: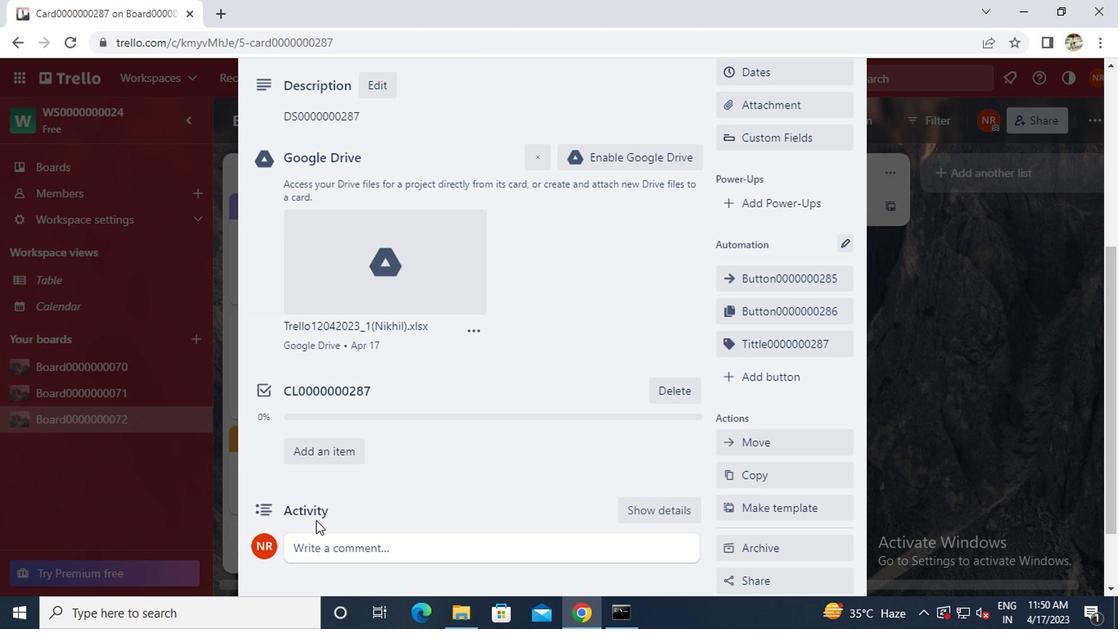 
Action: Mouse moved to (323, 470)
Screenshot: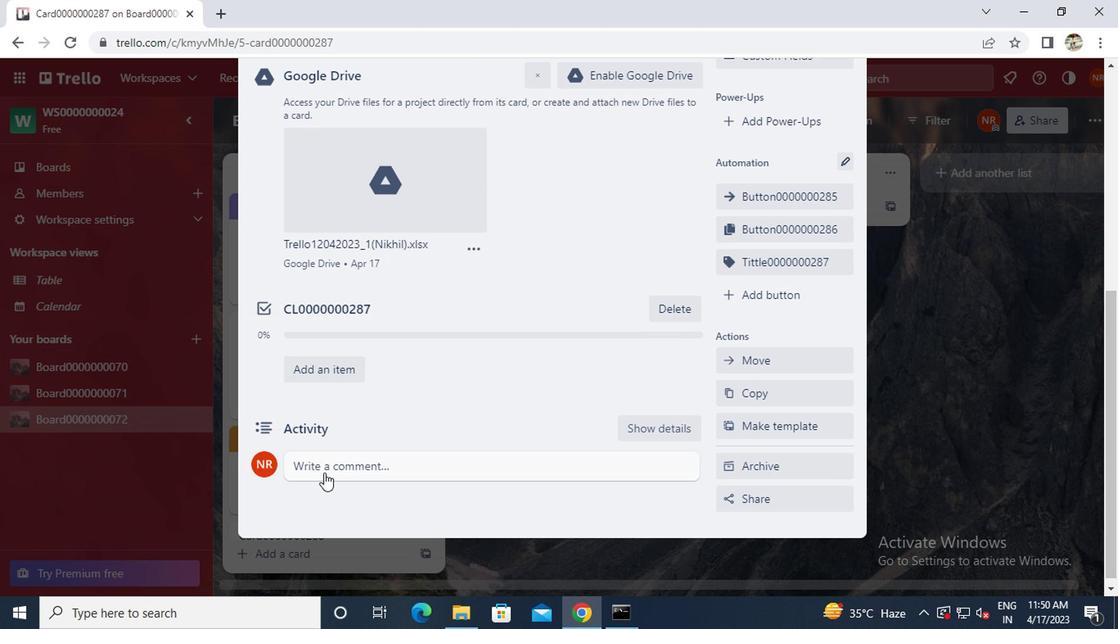 
Action: Mouse pressed left at (323, 470)
Screenshot: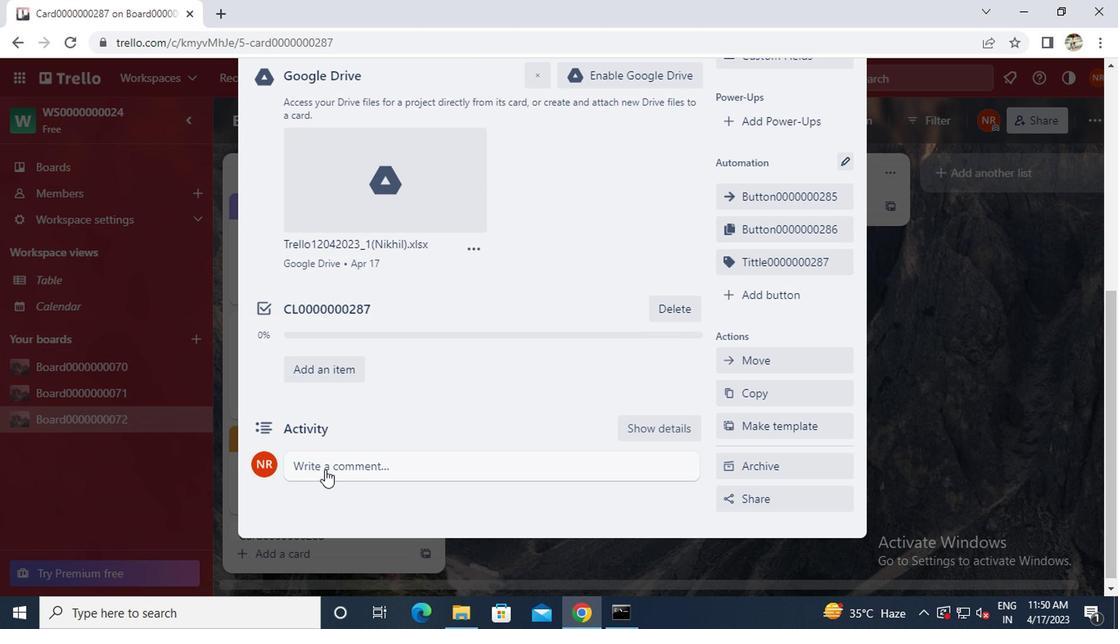 
Action: Key pressed cm0000000287
Screenshot: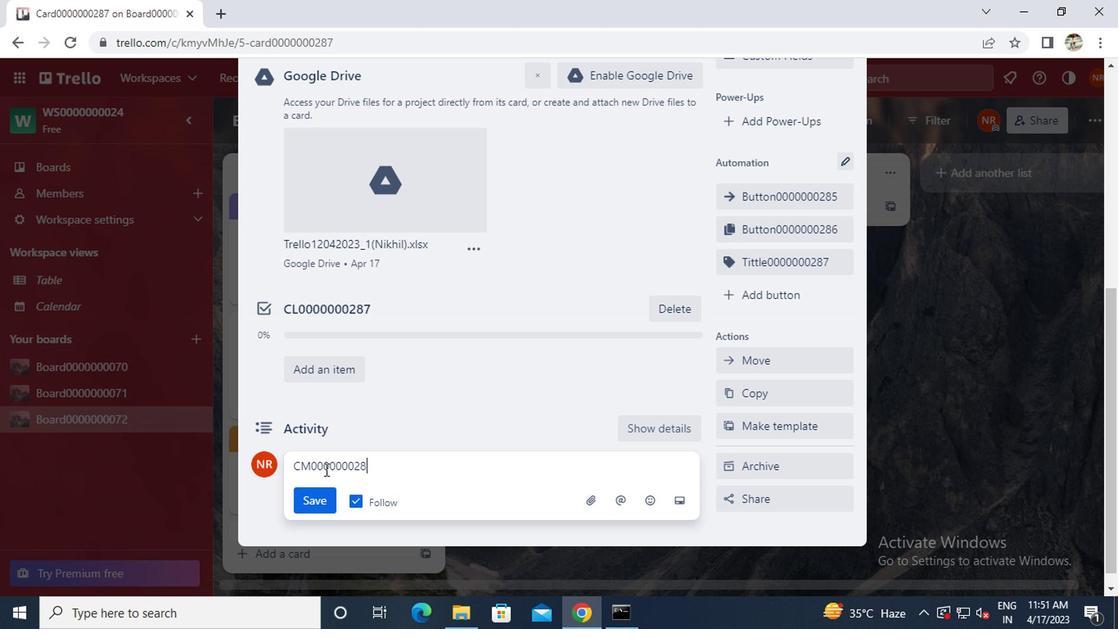 
Action: Mouse moved to (318, 495)
Screenshot: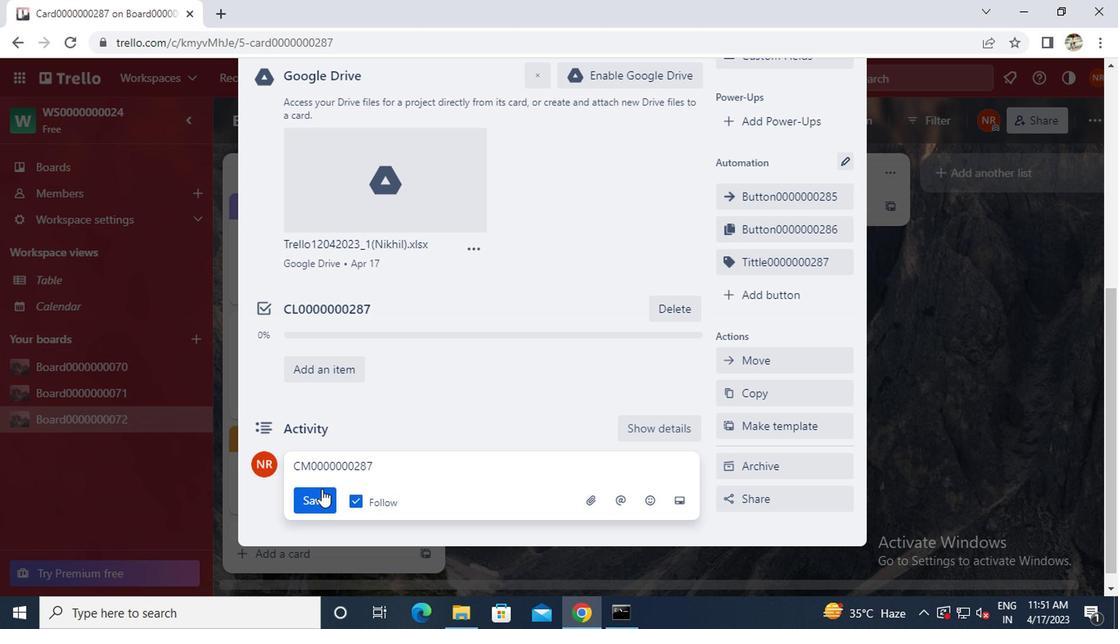 
Action: Mouse pressed left at (318, 495)
Screenshot: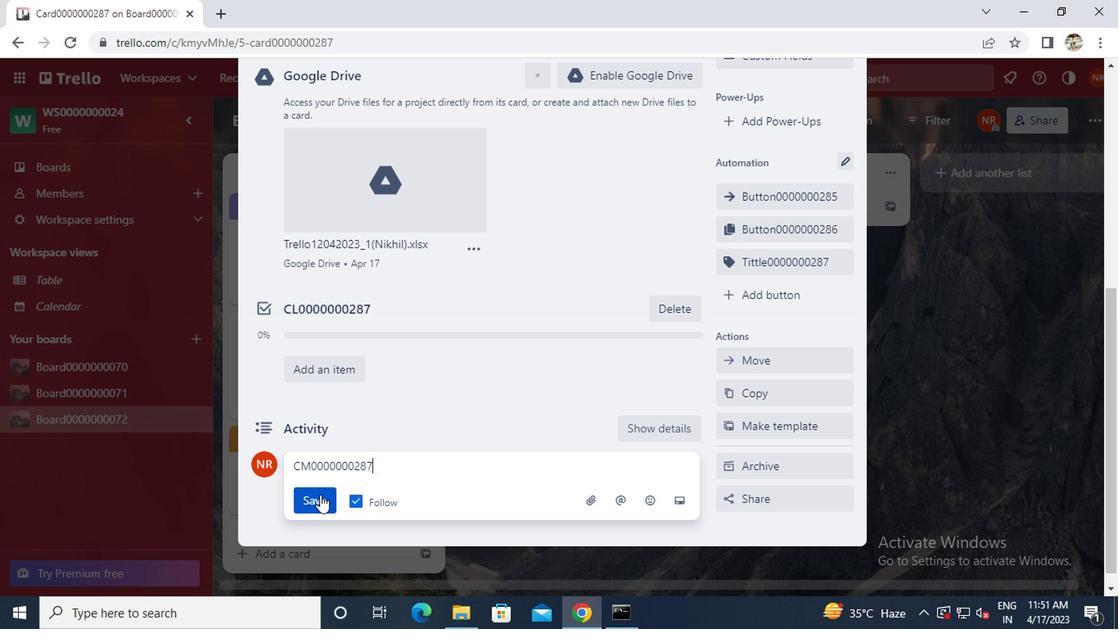 
